 Task: Remove "the due date" from the card.
Action: Mouse moved to (1242, 97)
Screenshot: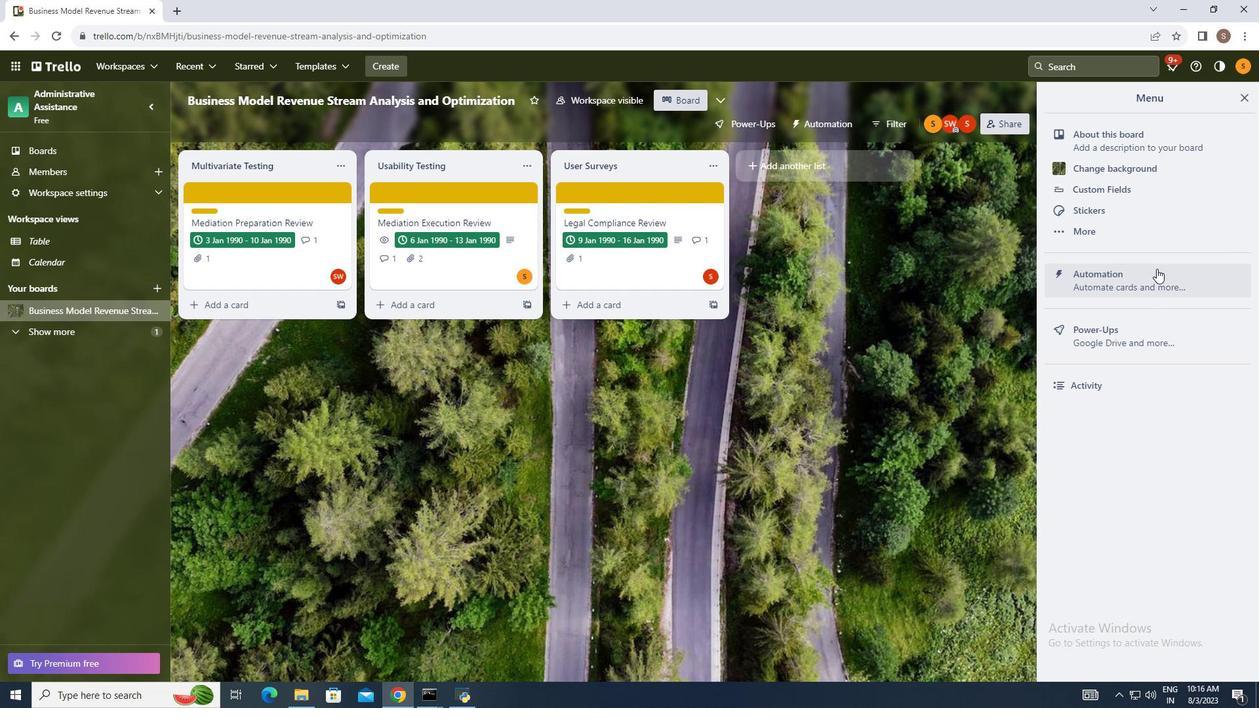 
Action: Mouse pressed left at (1242, 97)
Screenshot: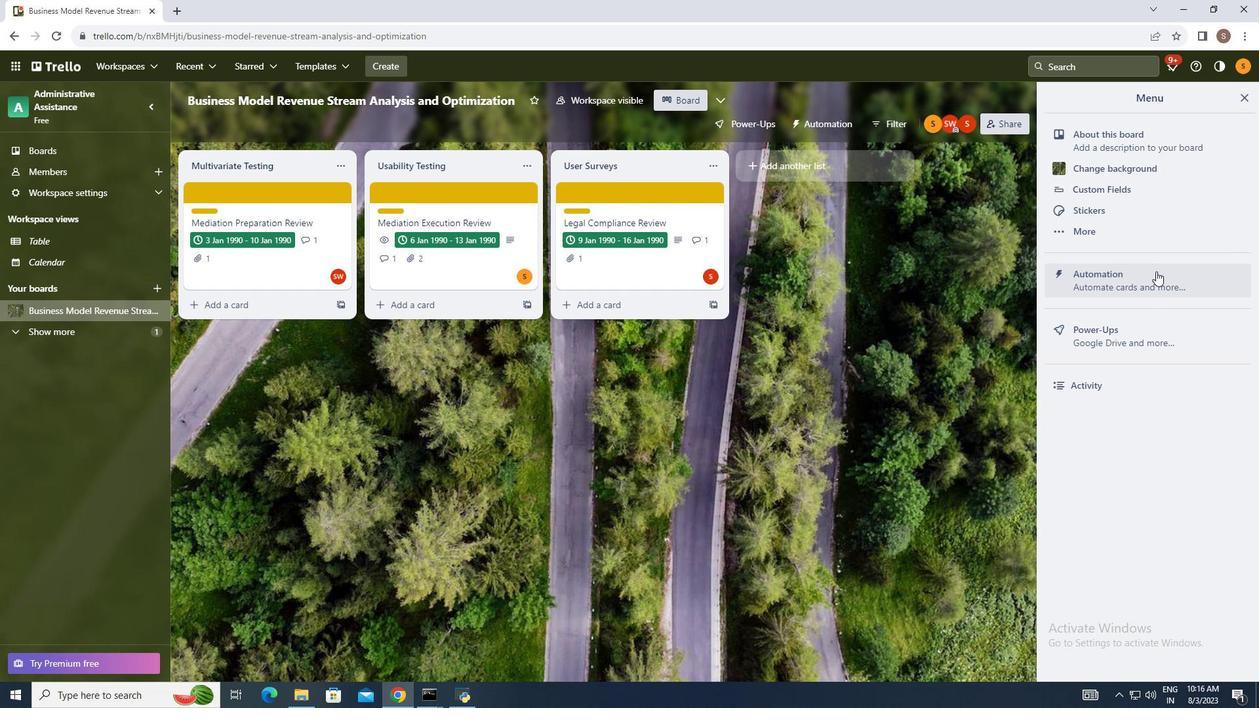 
Action: Mouse moved to (1156, 271)
Screenshot: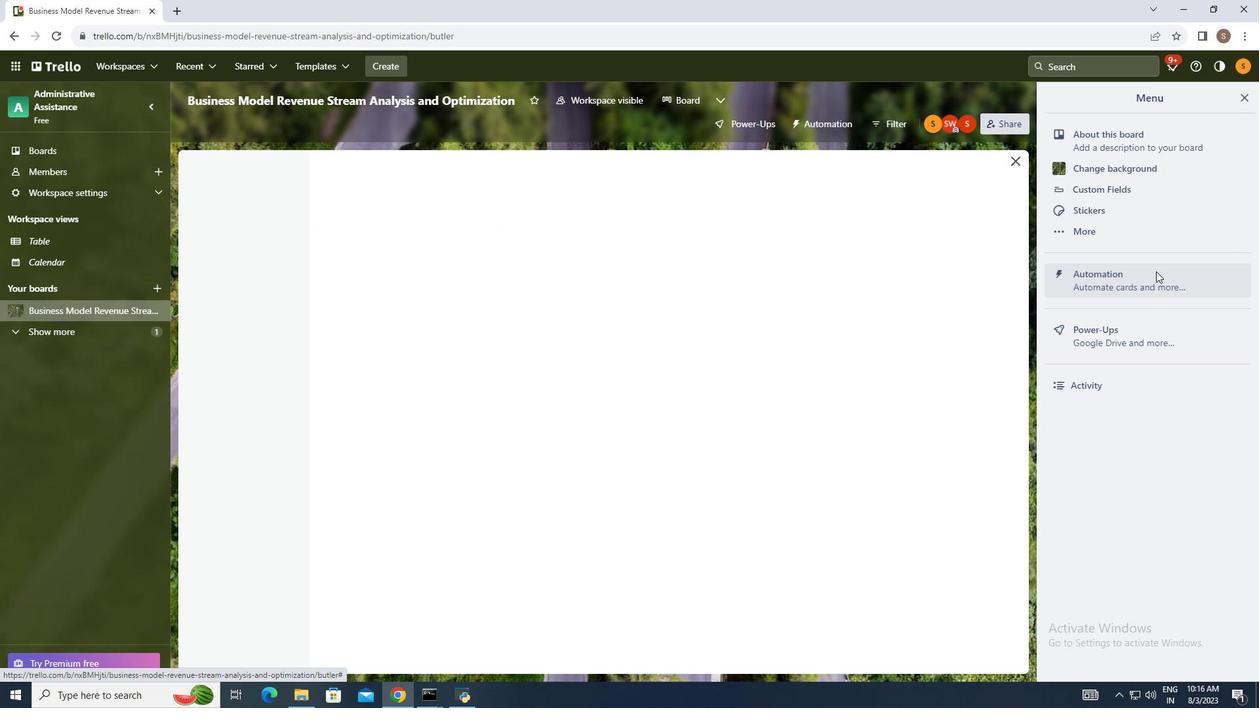 
Action: Mouse pressed left at (1156, 271)
Screenshot: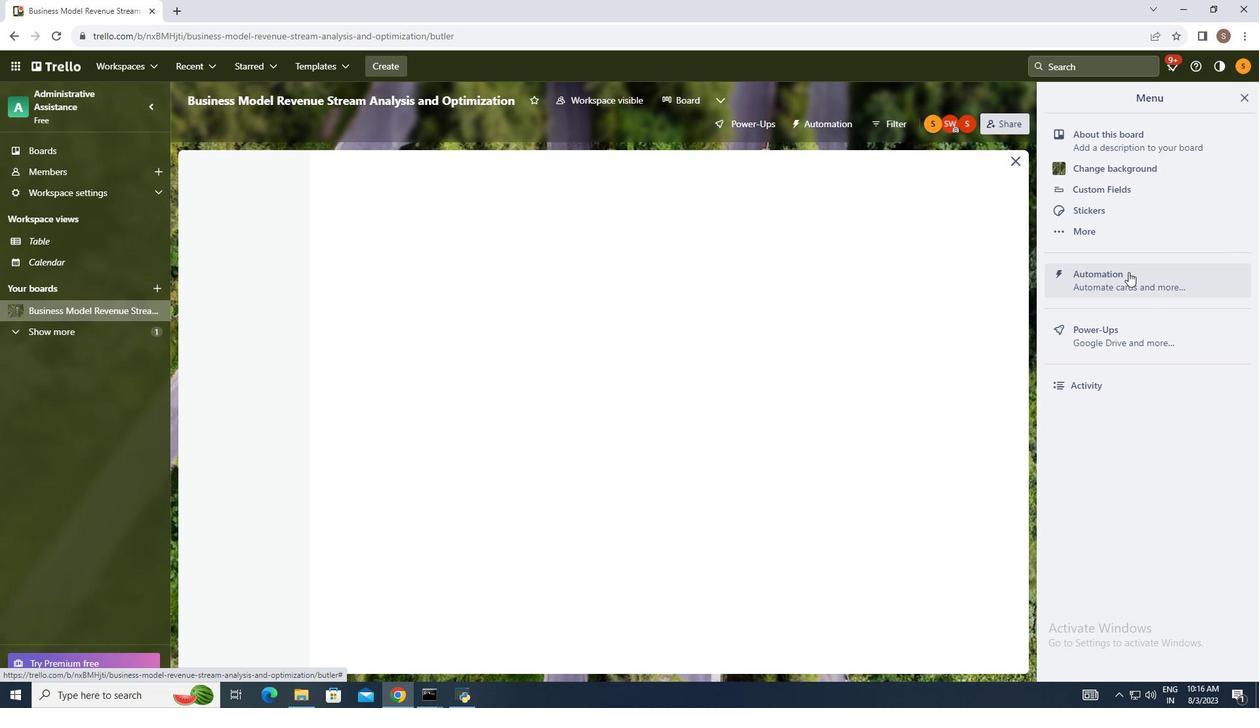 
Action: Mouse moved to (242, 337)
Screenshot: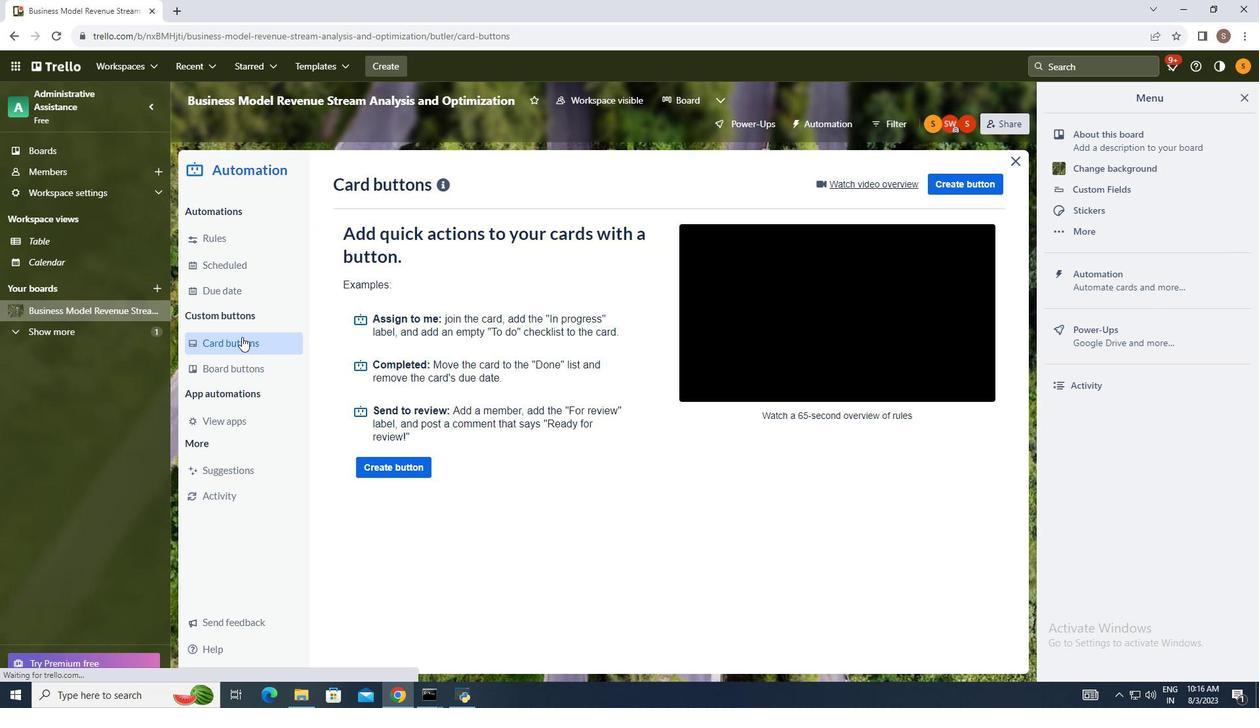 
Action: Mouse pressed left at (242, 337)
Screenshot: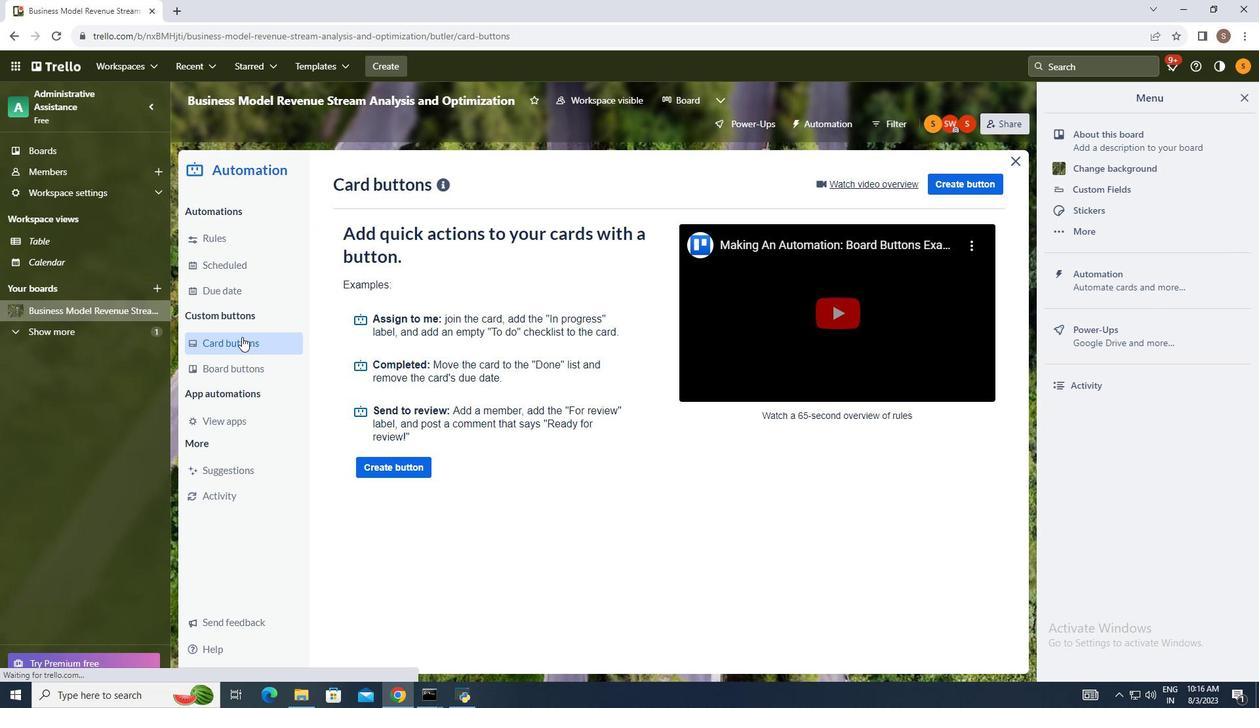 
Action: Mouse moved to (962, 185)
Screenshot: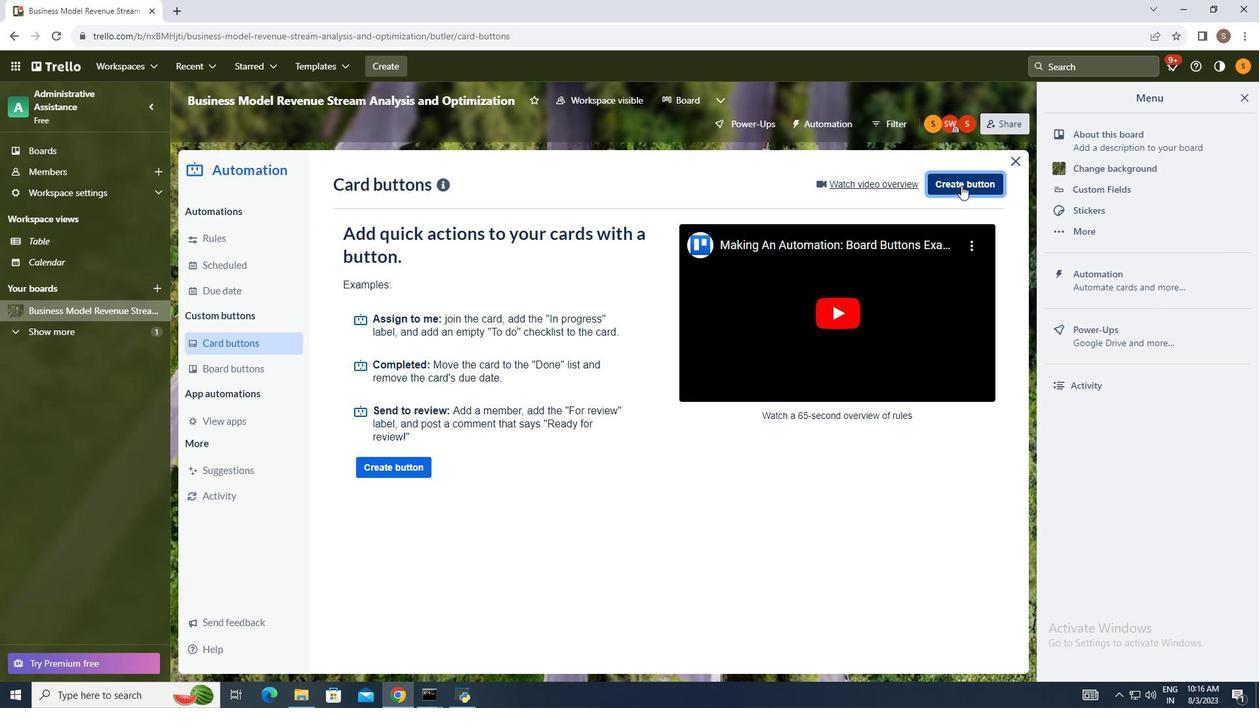 
Action: Mouse pressed left at (962, 185)
Screenshot: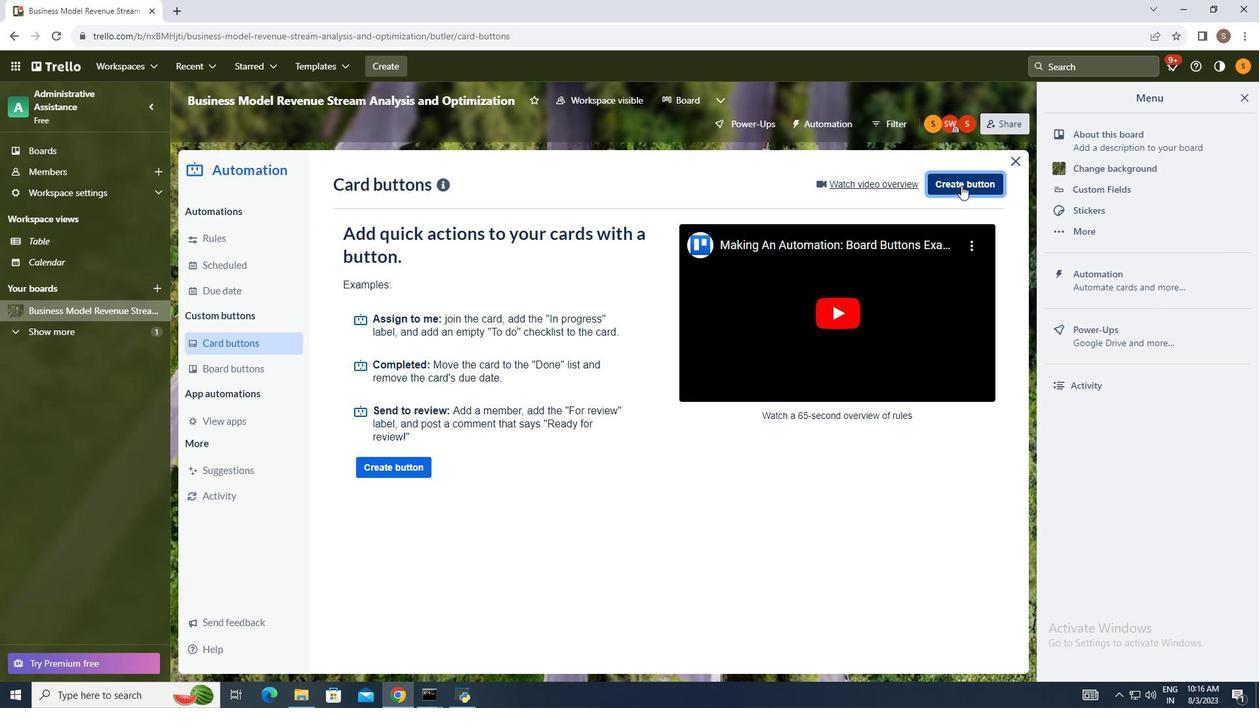 
Action: Mouse moved to (669, 370)
Screenshot: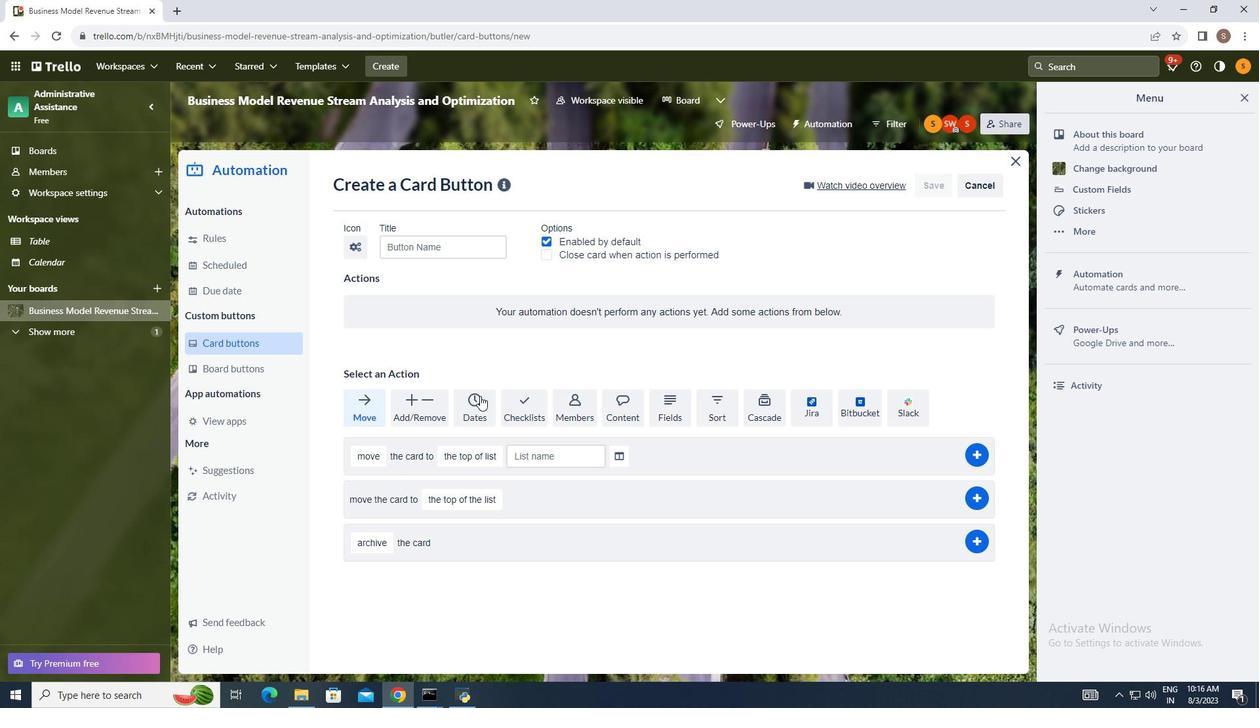 
Action: Mouse pressed left at (669, 370)
Screenshot: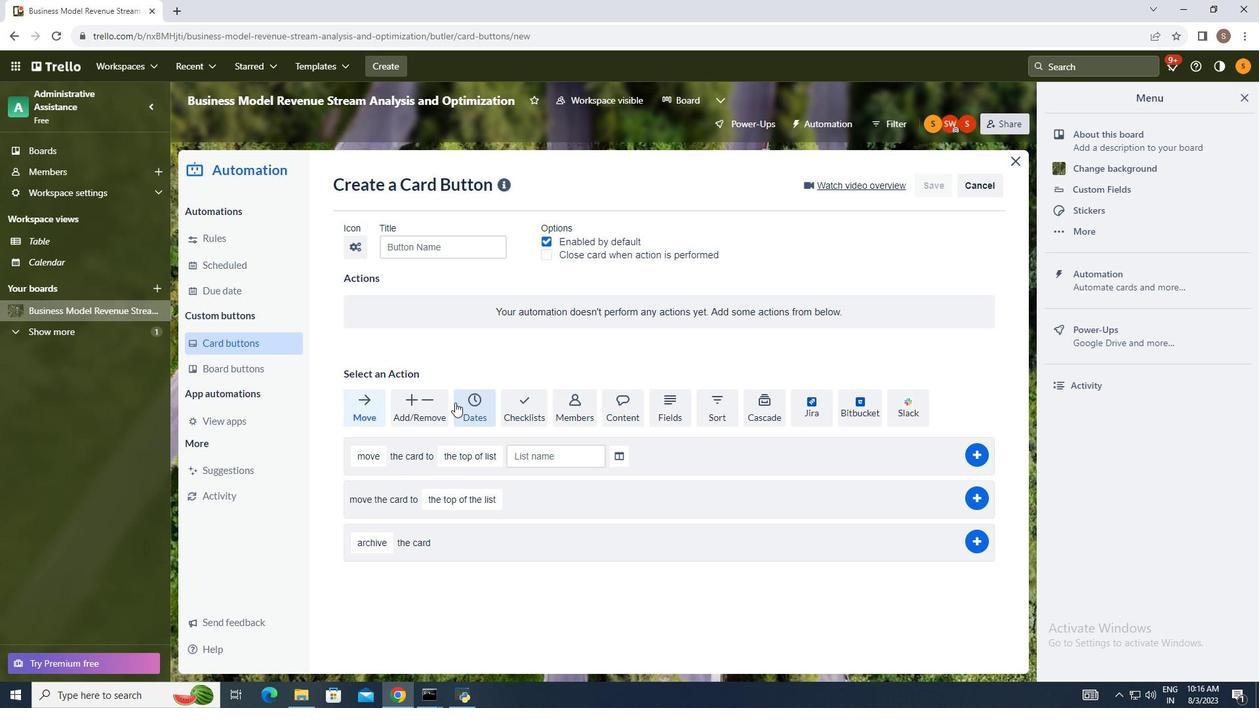 
Action: Mouse moved to (426, 406)
Screenshot: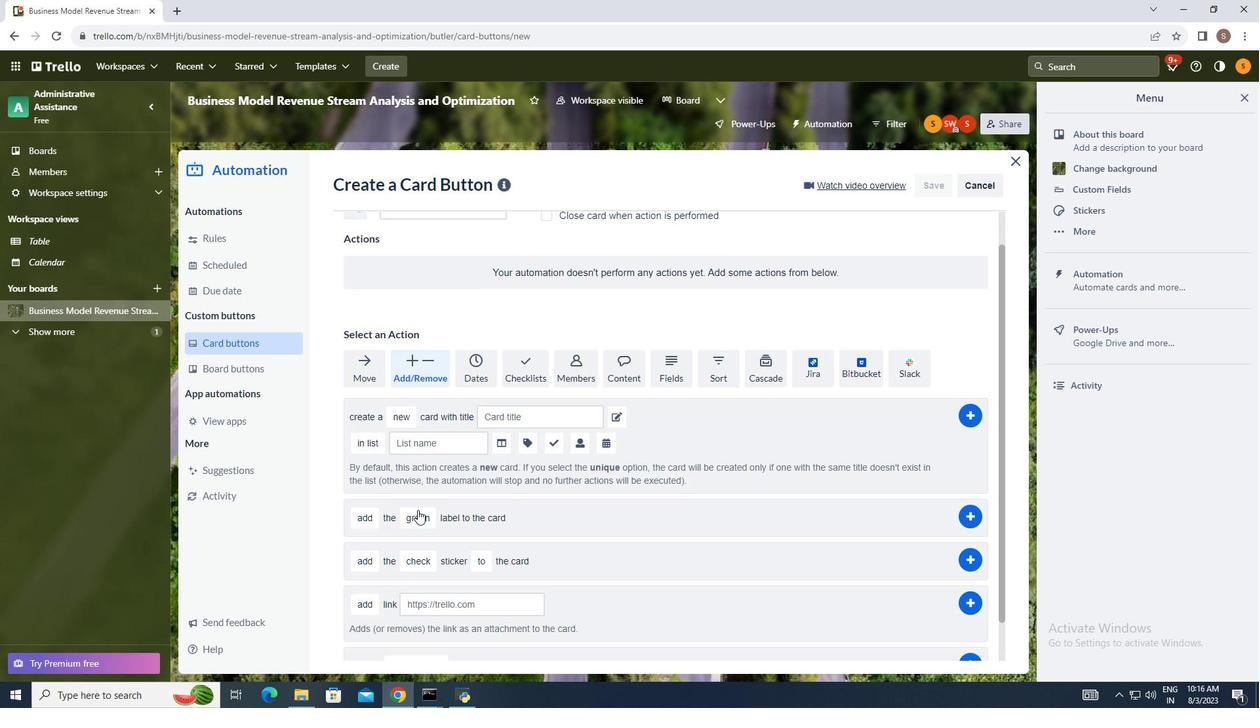 
Action: Mouse pressed left at (426, 406)
Screenshot: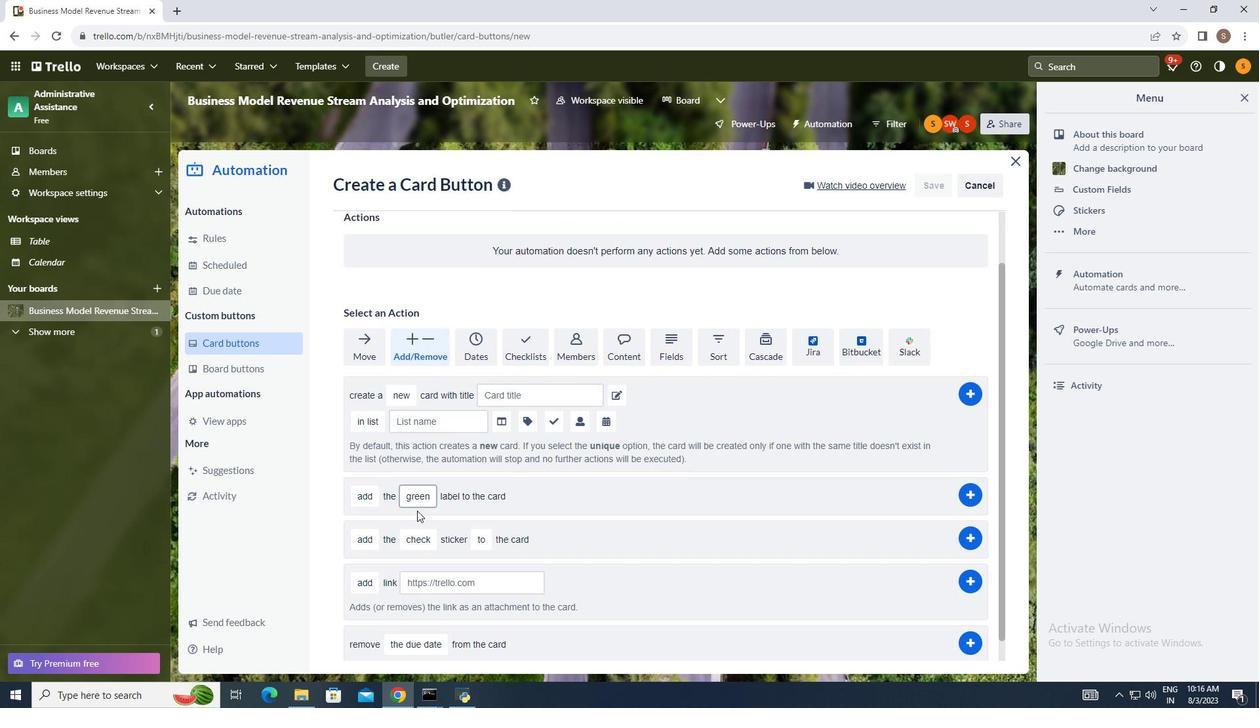 
Action: Mouse moved to (419, 486)
Screenshot: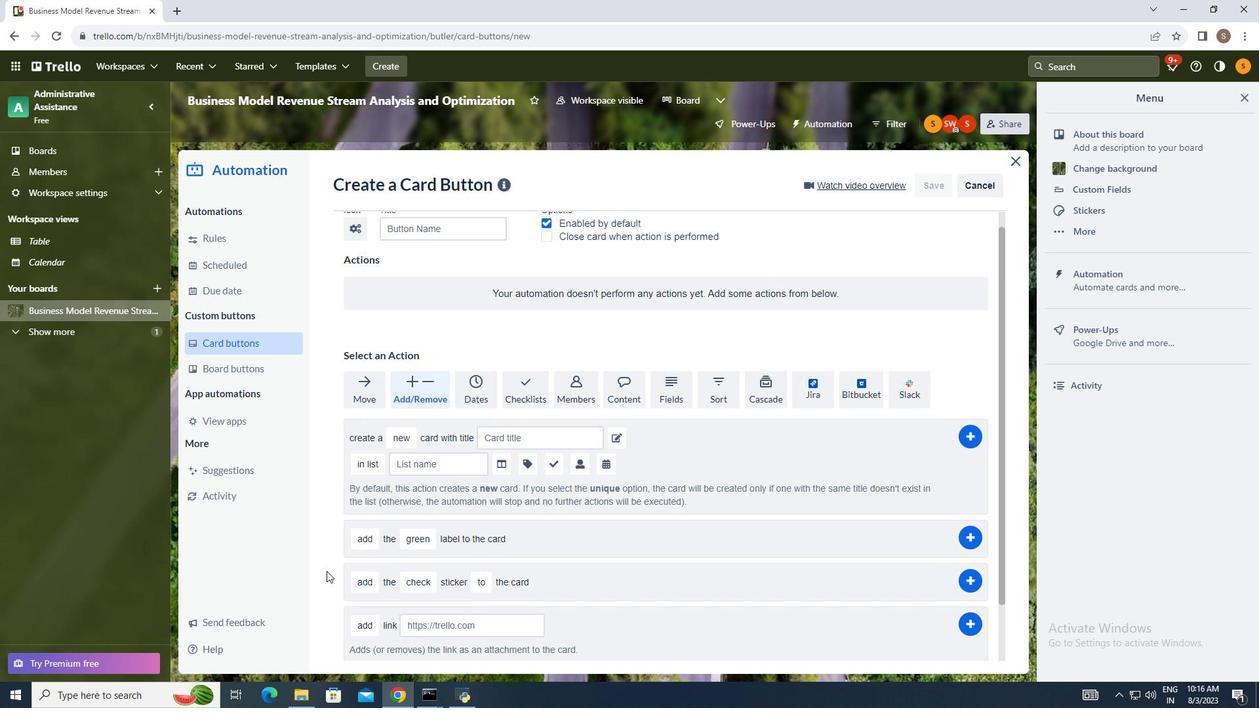 
Action: Mouse scrolled (419, 486) with delta (0, 0)
Screenshot: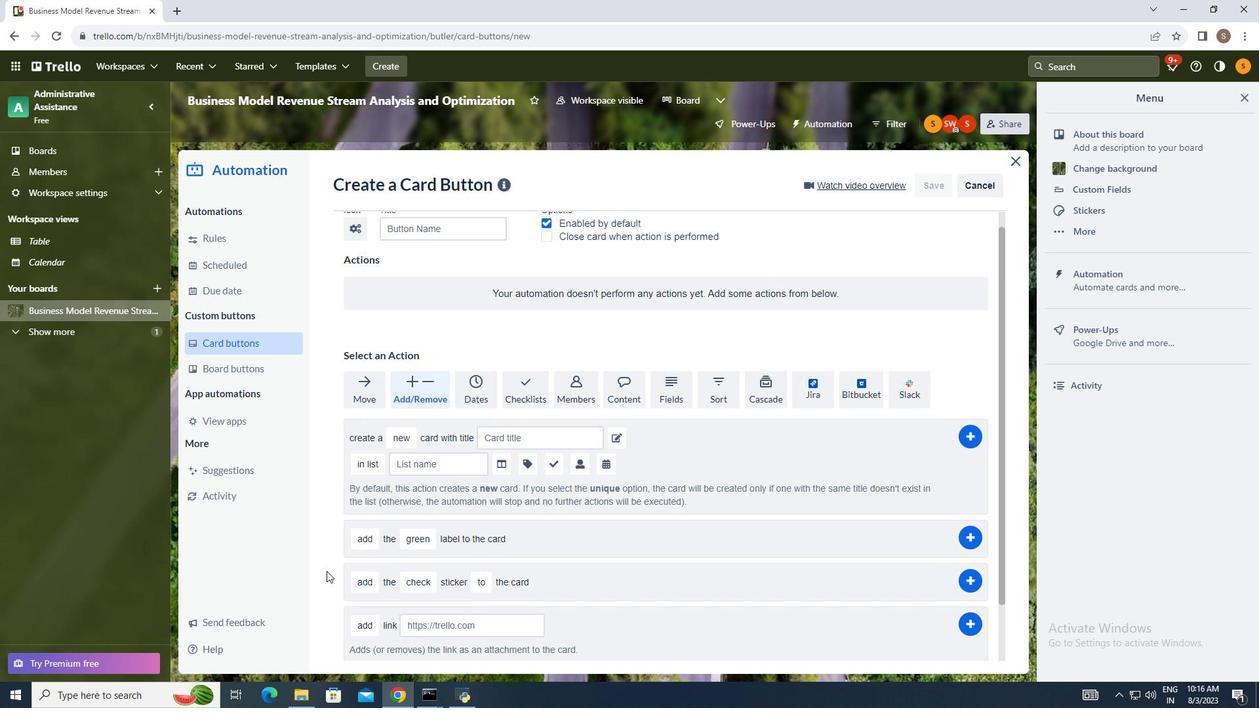 
Action: Mouse moved to (418, 500)
Screenshot: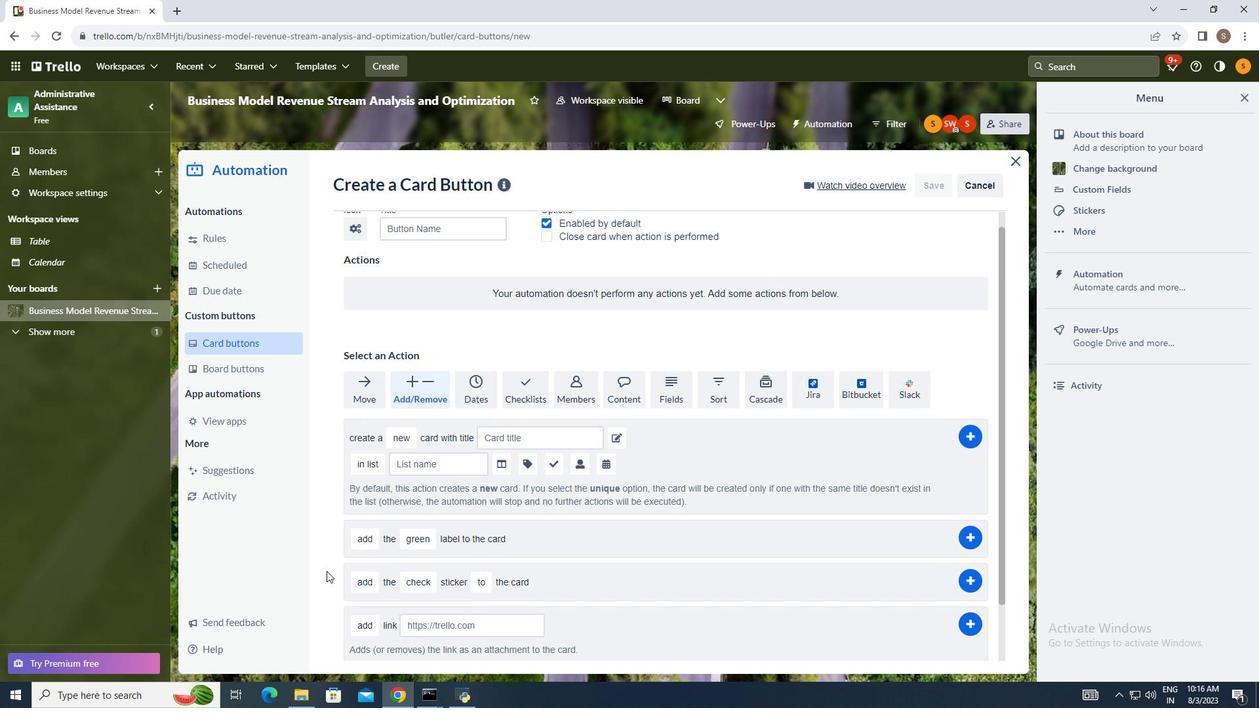 
Action: Mouse scrolled (418, 500) with delta (0, 0)
Screenshot: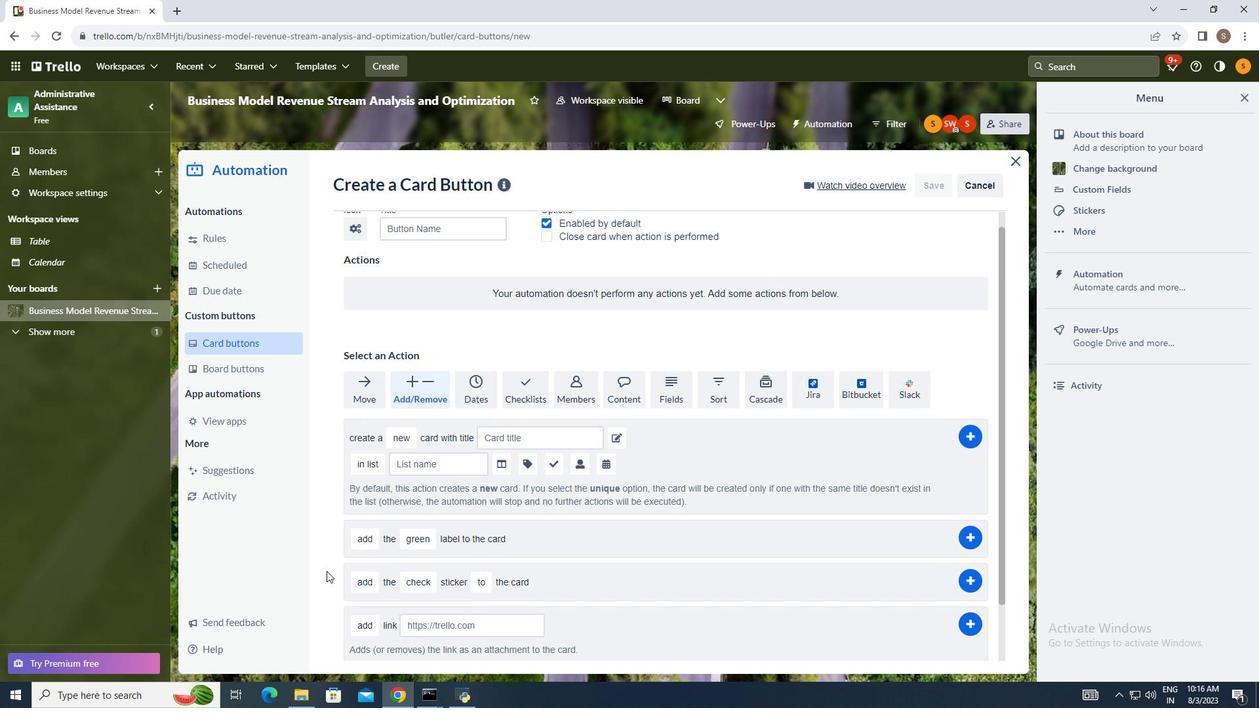 
Action: Mouse moved to (418, 509)
Screenshot: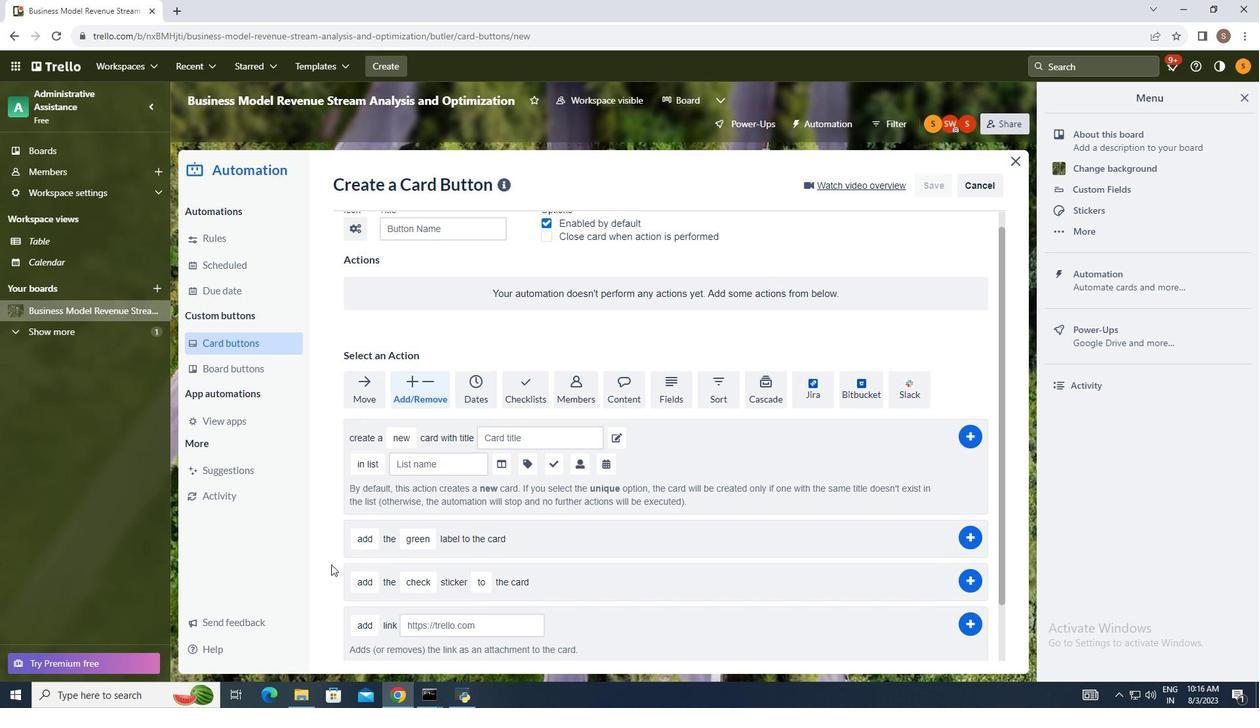 
Action: Mouse scrolled (418, 509) with delta (0, 0)
Screenshot: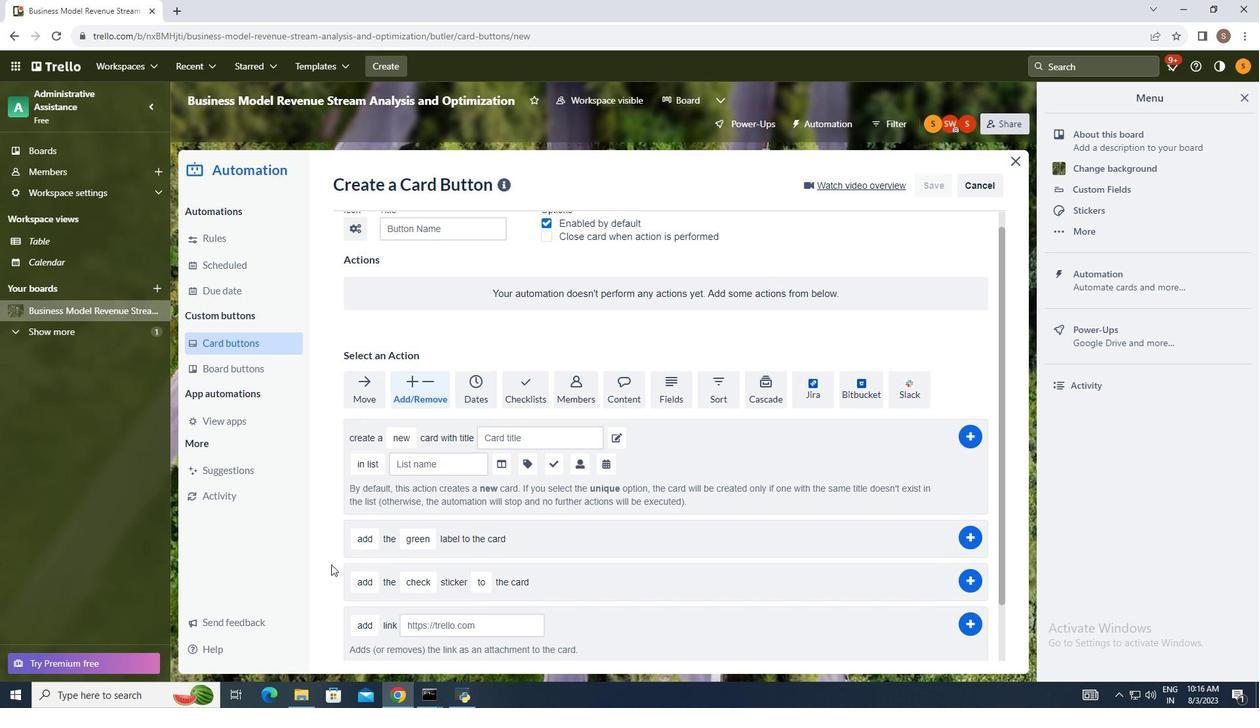 
Action: Mouse moved to (418, 510)
Screenshot: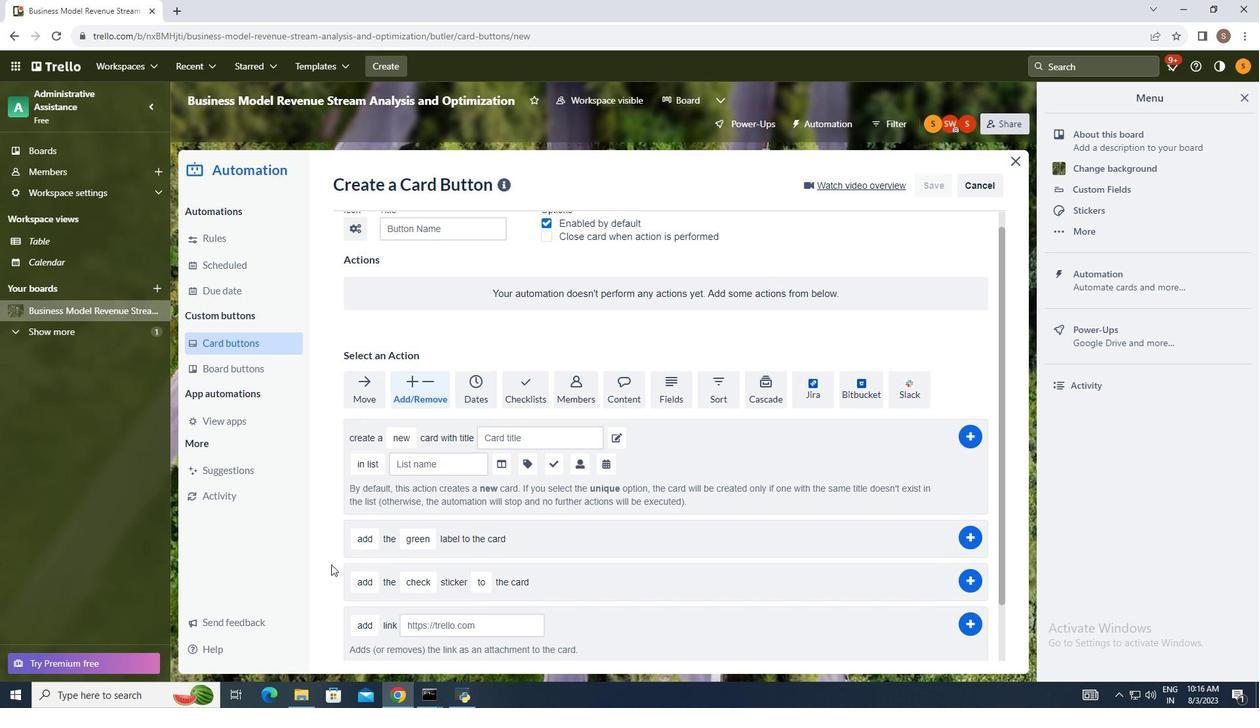 
Action: Mouse scrolled (418, 509) with delta (0, 0)
Screenshot: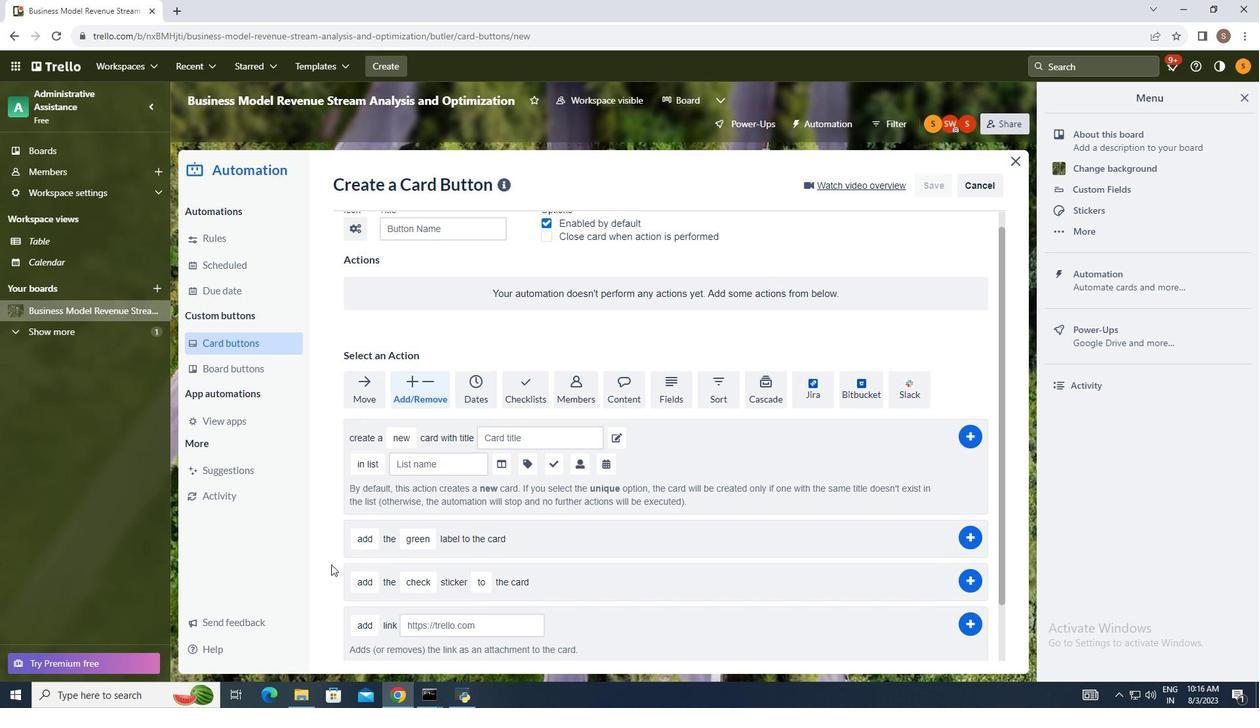 
Action: Mouse moved to (417, 511)
Screenshot: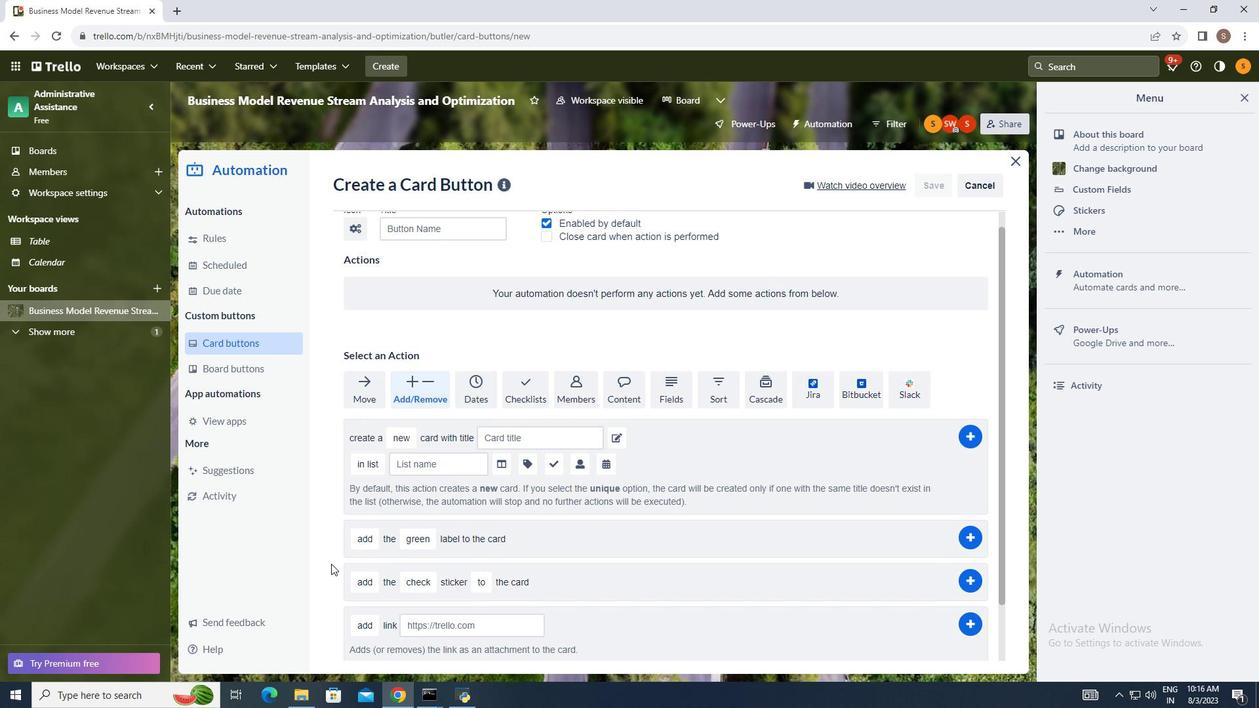 
Action: Mouse scrolled (417, 511) with delta (0, 0)
Screenshot: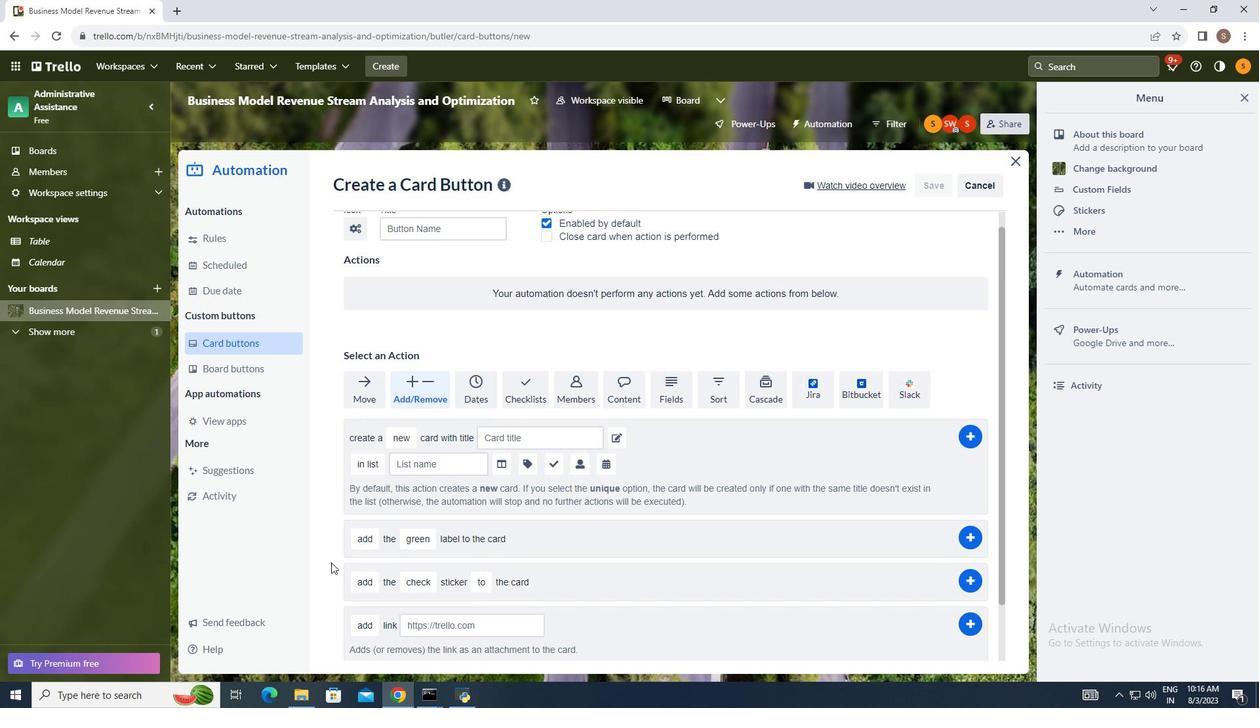 
Action: Mouse moved to (331, 565)
Screenshot: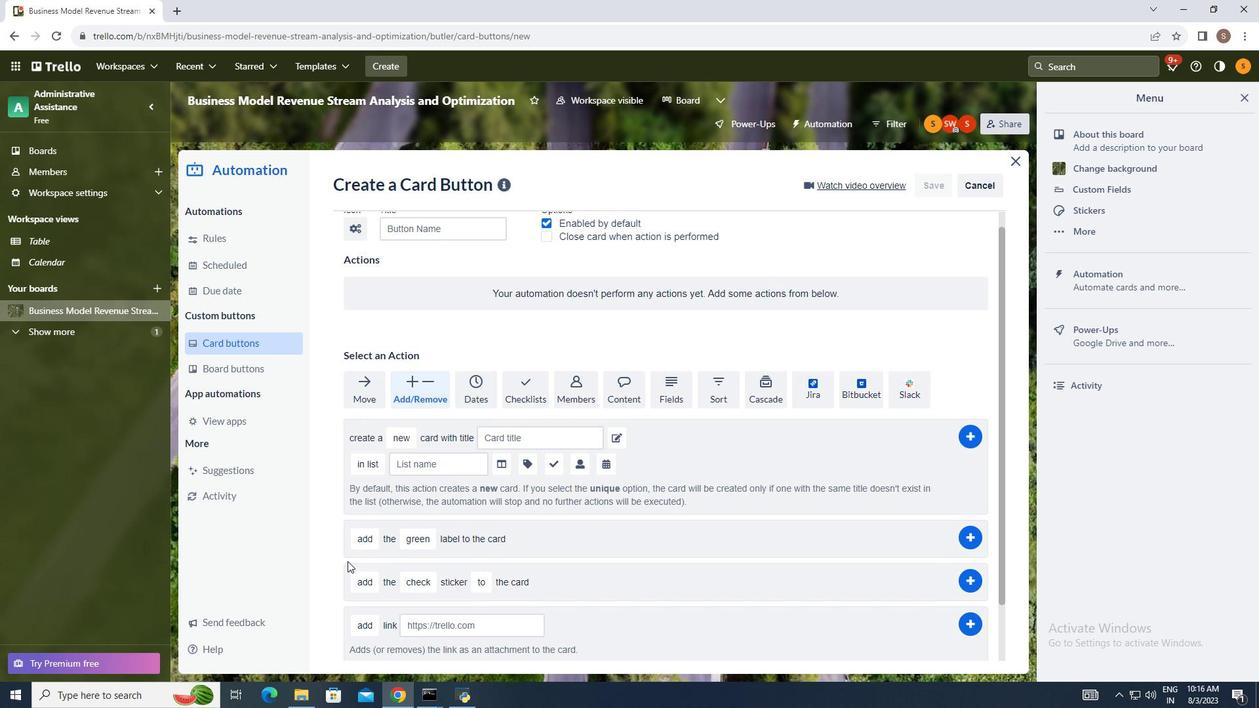 
Action: Mouse scrolled (330, 565) with delta (0, 0)
Screenshot: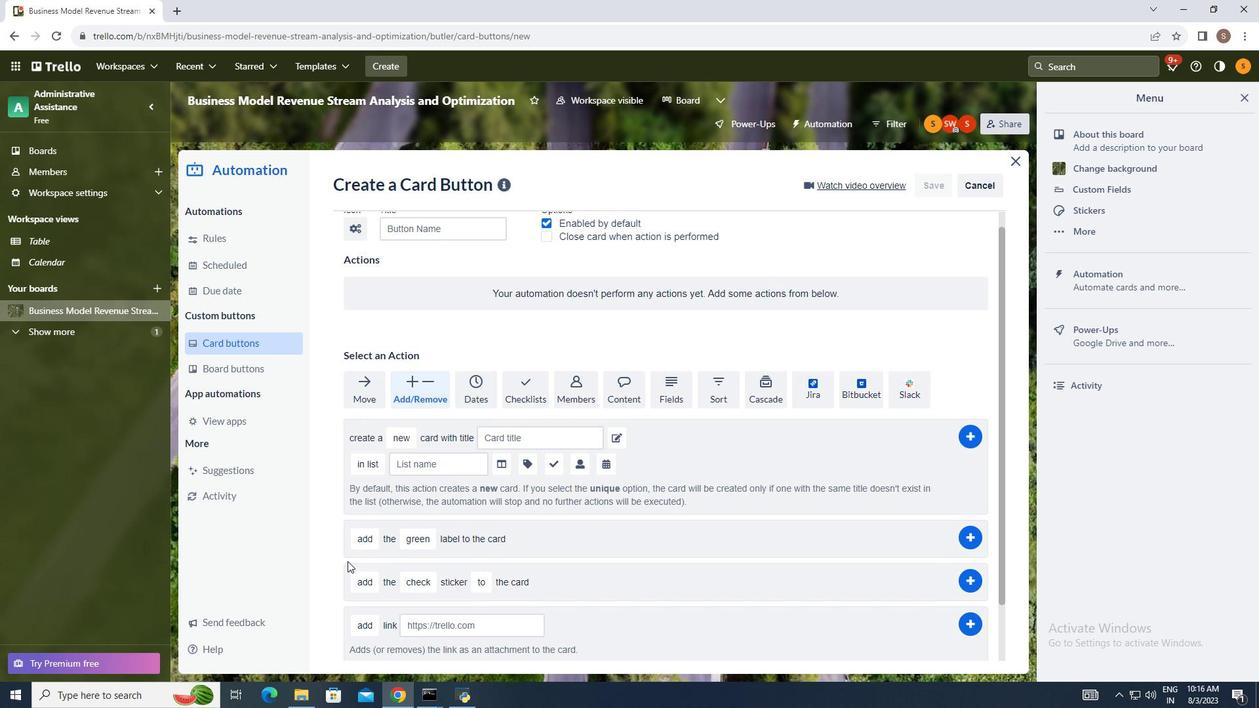 
Action: Mouse scrolled (331, 564) with delta (0, 0)
Screenshot: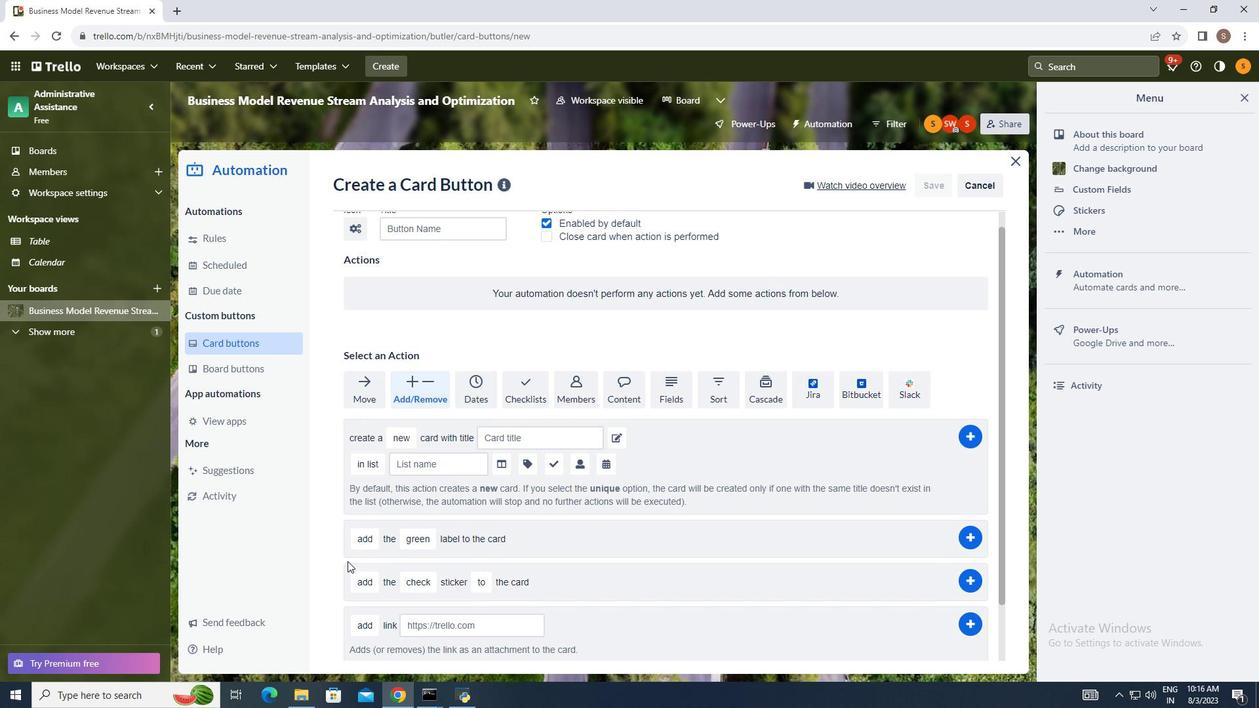 
Action: Mouse moved to (331, 564)
Screenshot: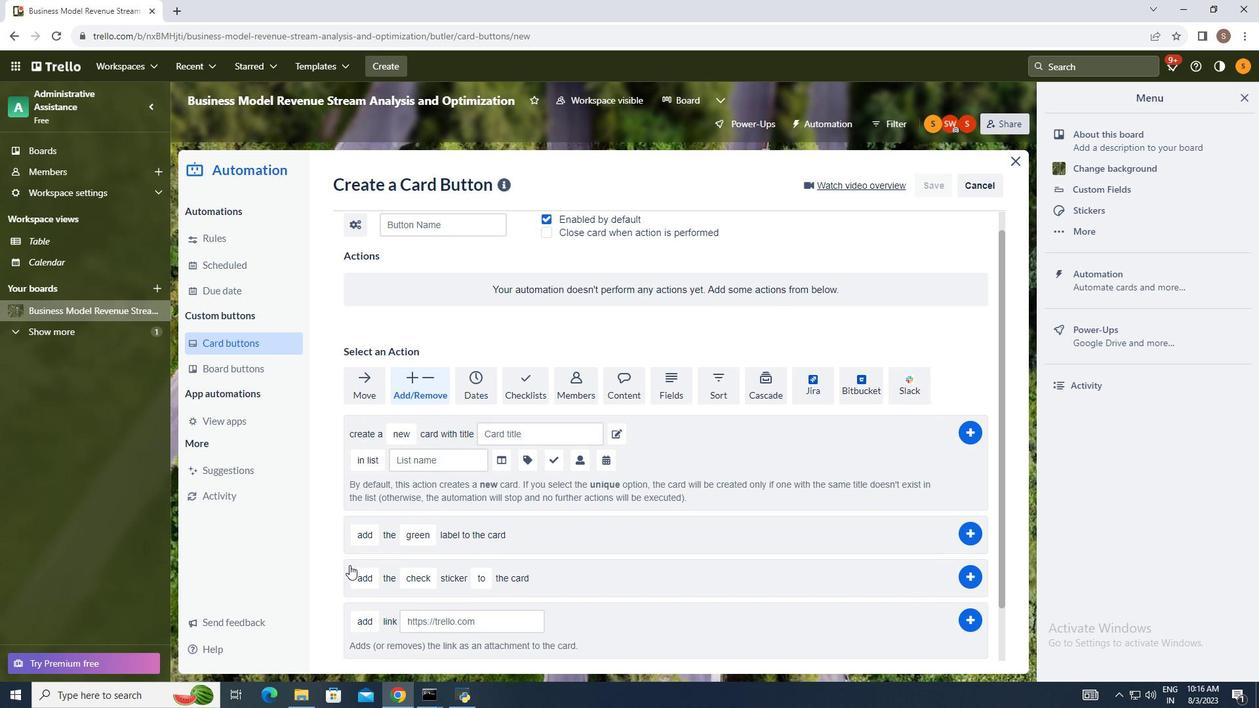 
Action: Mouse scrolled (331, 563) with delta (0, 0)
Screenshot: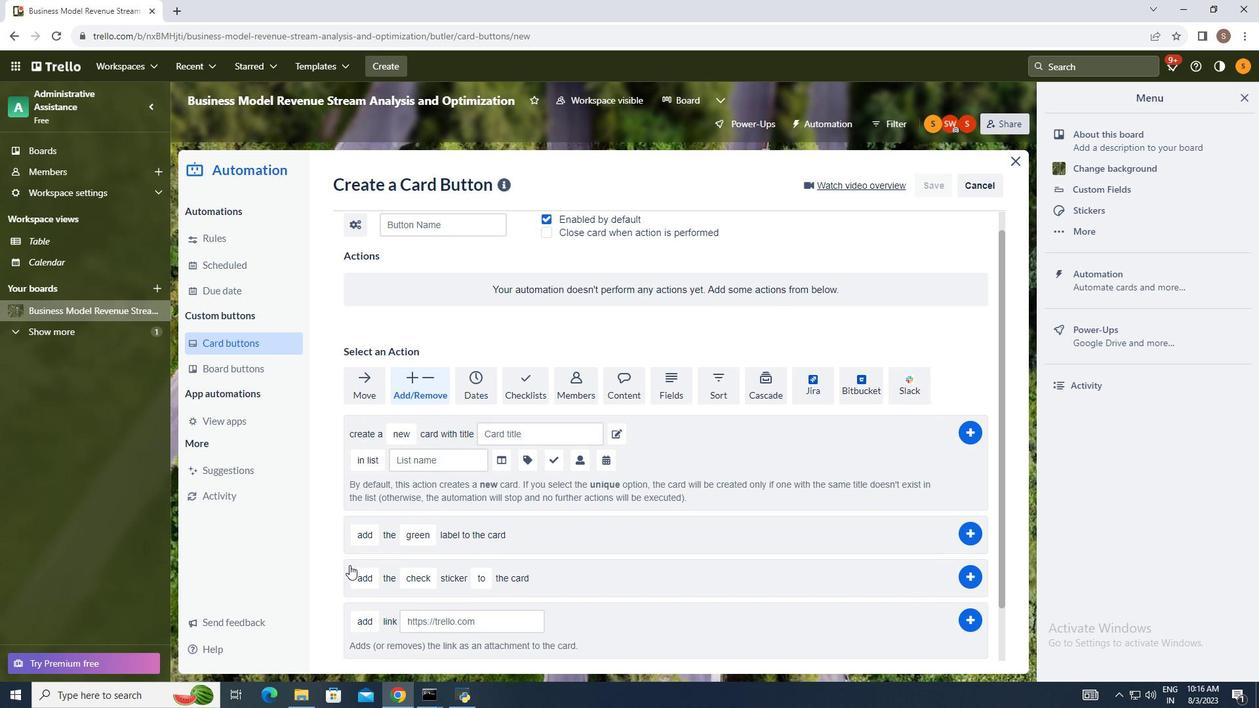 
Action: Mouse moved to (332, 561)
Screenshot: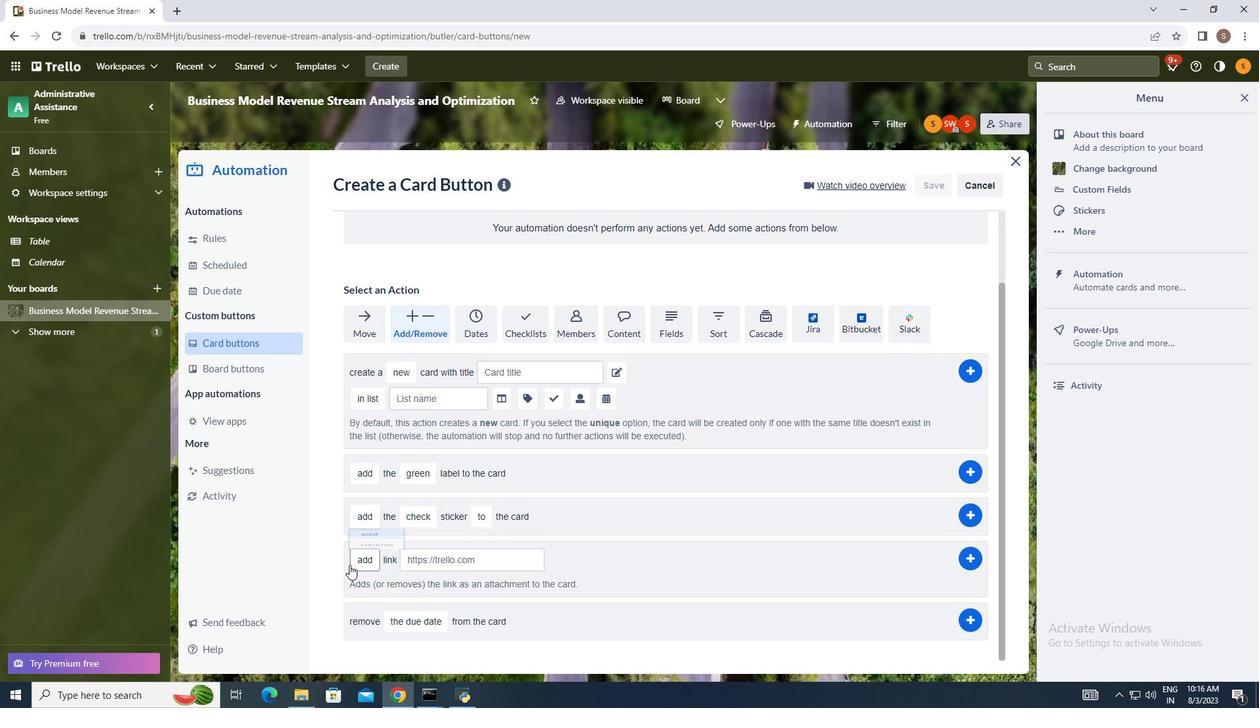 
Action: Mouse scrolled (332, 561) with delta (0, 0)
Screenshot: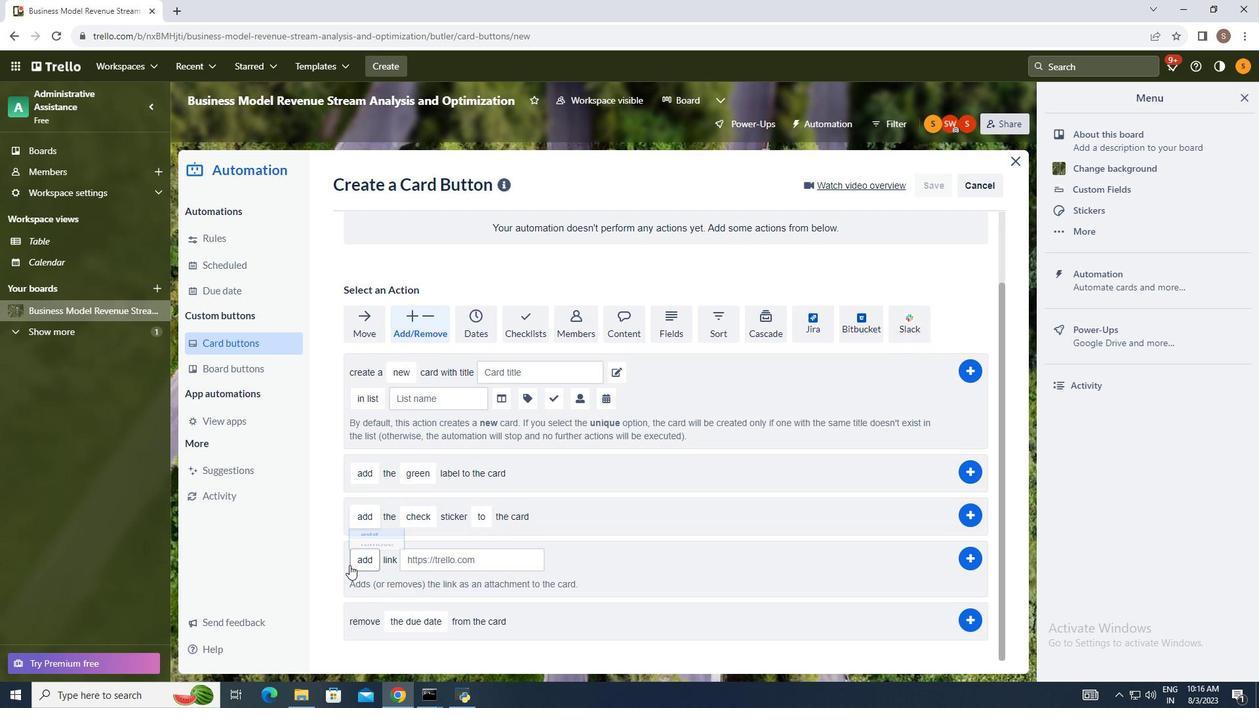 
Action: Mouse moved to (332, 561)
Screenshot: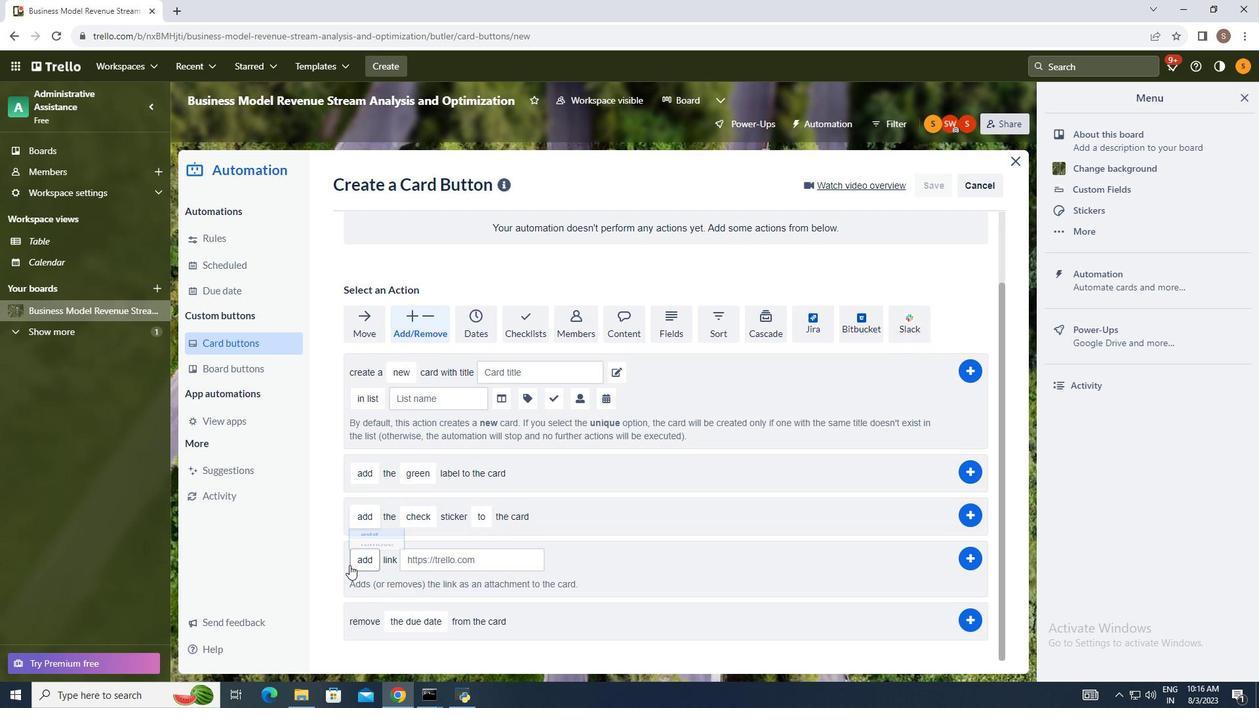 
Action: Mouse scrolled (332, 562) with delta (0, 0)
Screenshot: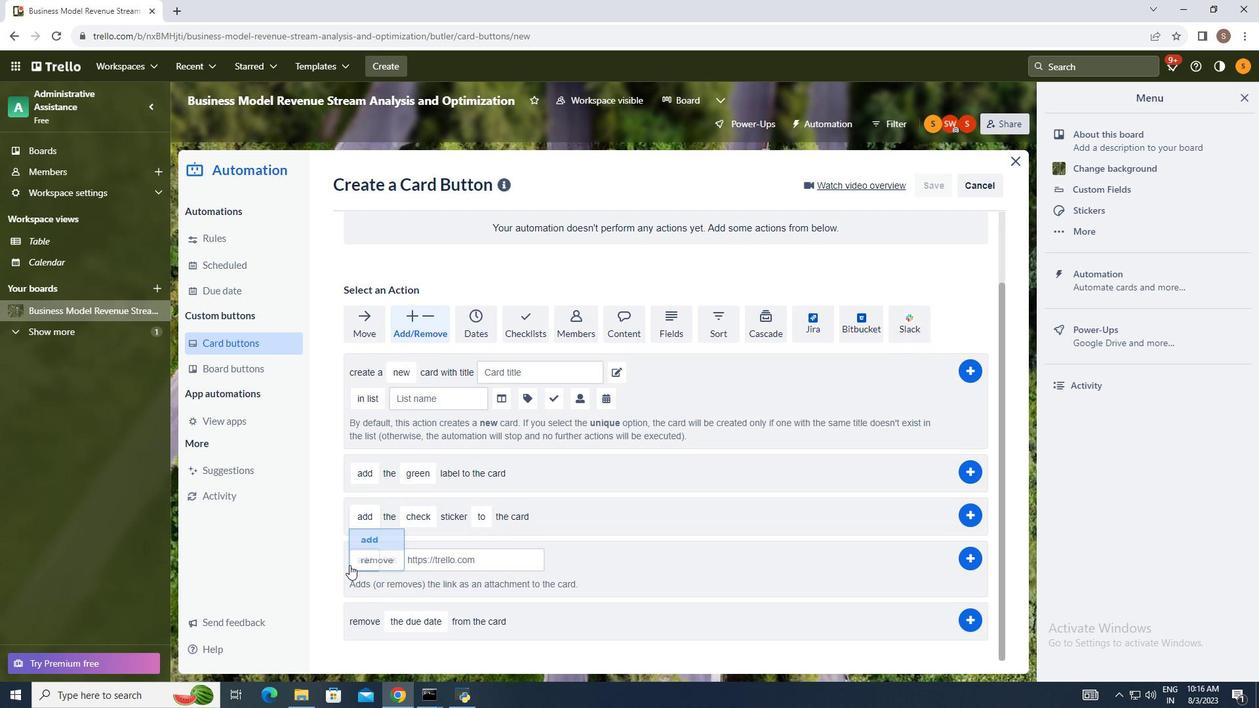 
Action: Mouse scrolled (332, 561) with delta (0, 0)
Screenshot: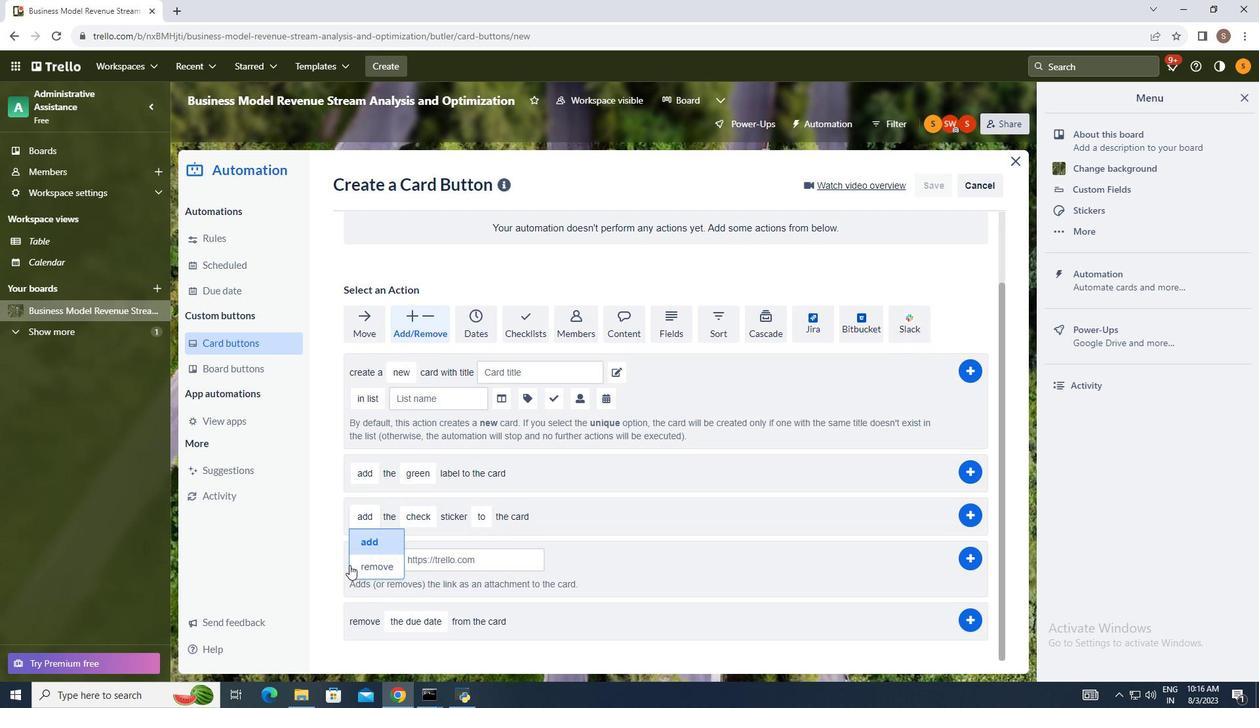 
Action: Mouse moved to (335, 561)
Screenshot: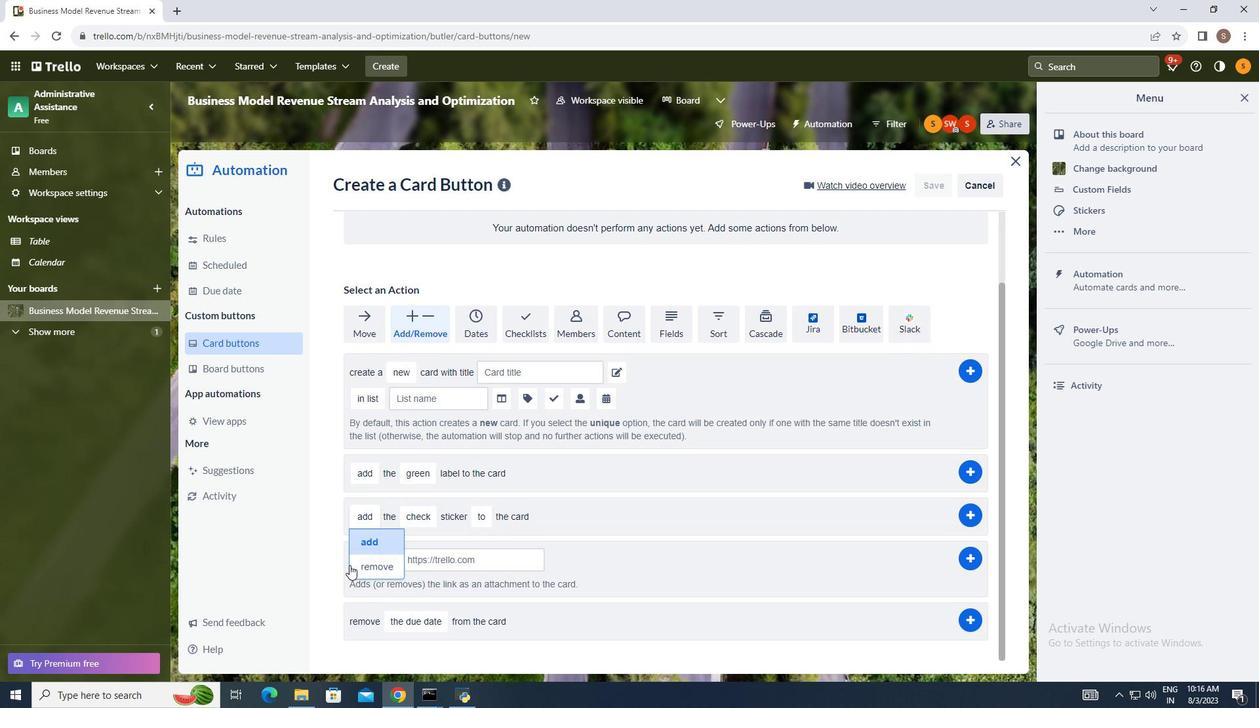 
Action: Mouse scrolled (335, 561) with delta (0, 0)
Screenshot: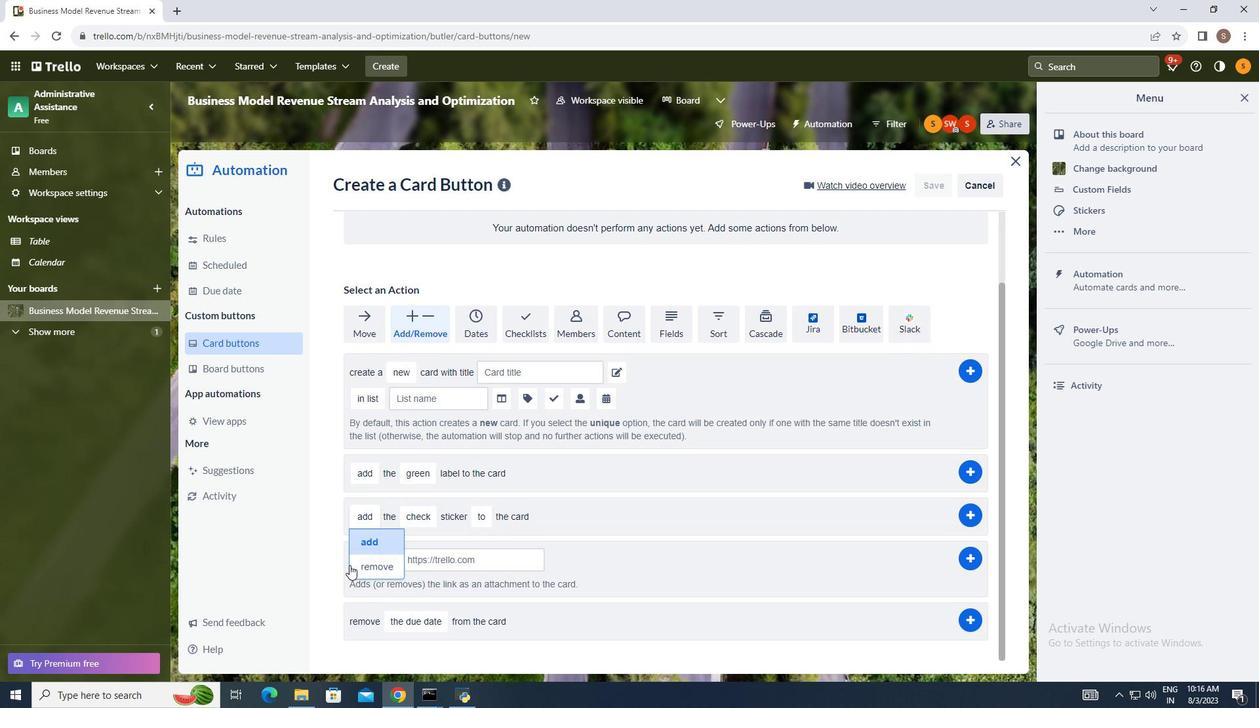 
Action: Mouse moved to (349, 563)
Screenshot: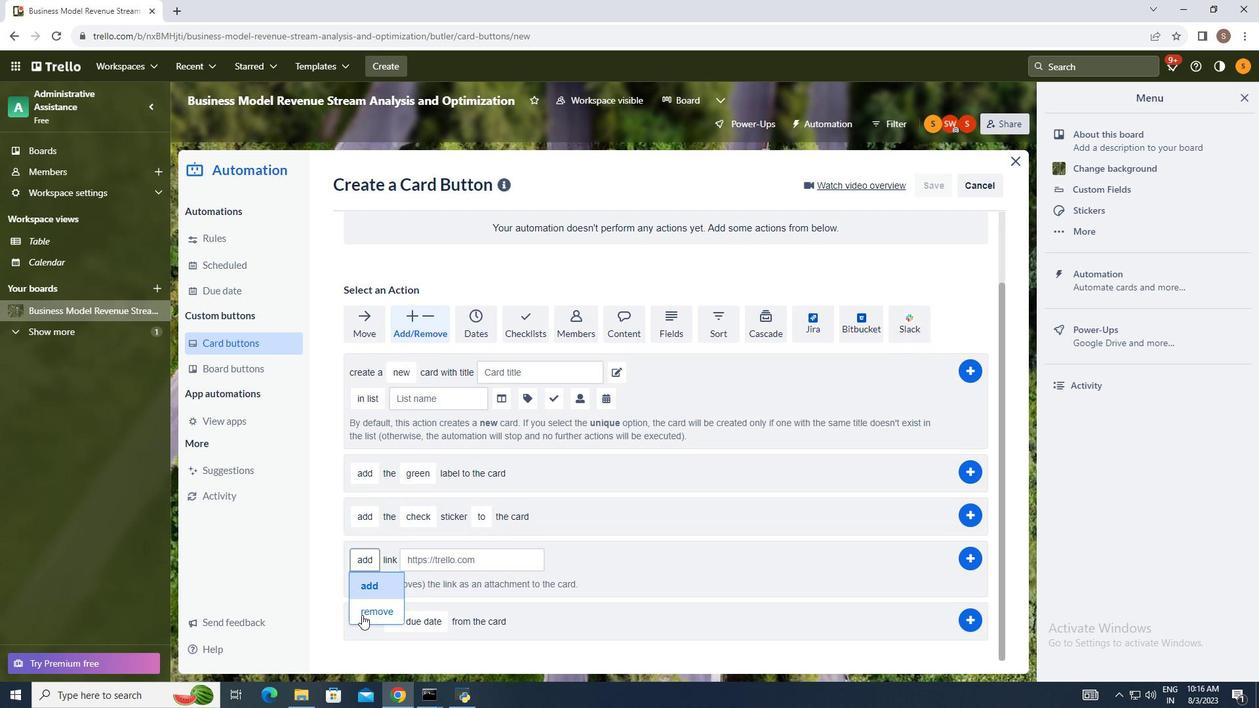 
Action: Mouse scrolled (349, 562) with delta (0, 0)
Screenshot: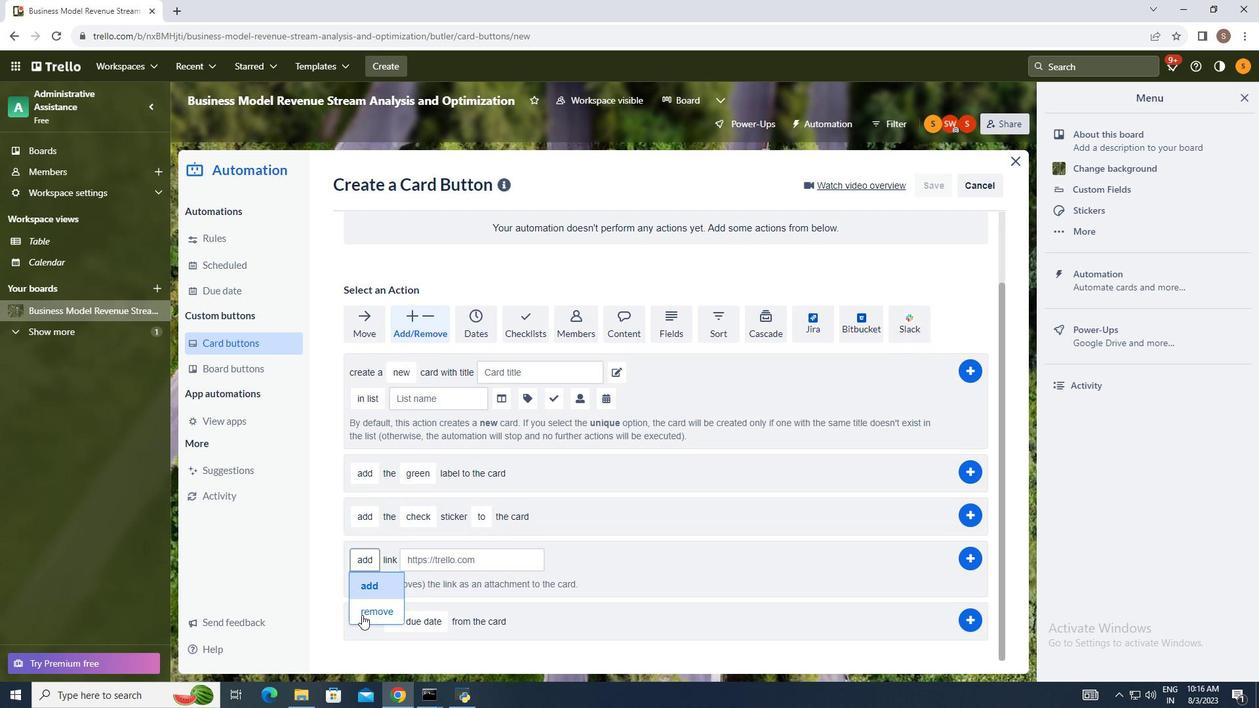 
Action: Mouse moved to (416, 621)
Screenshot: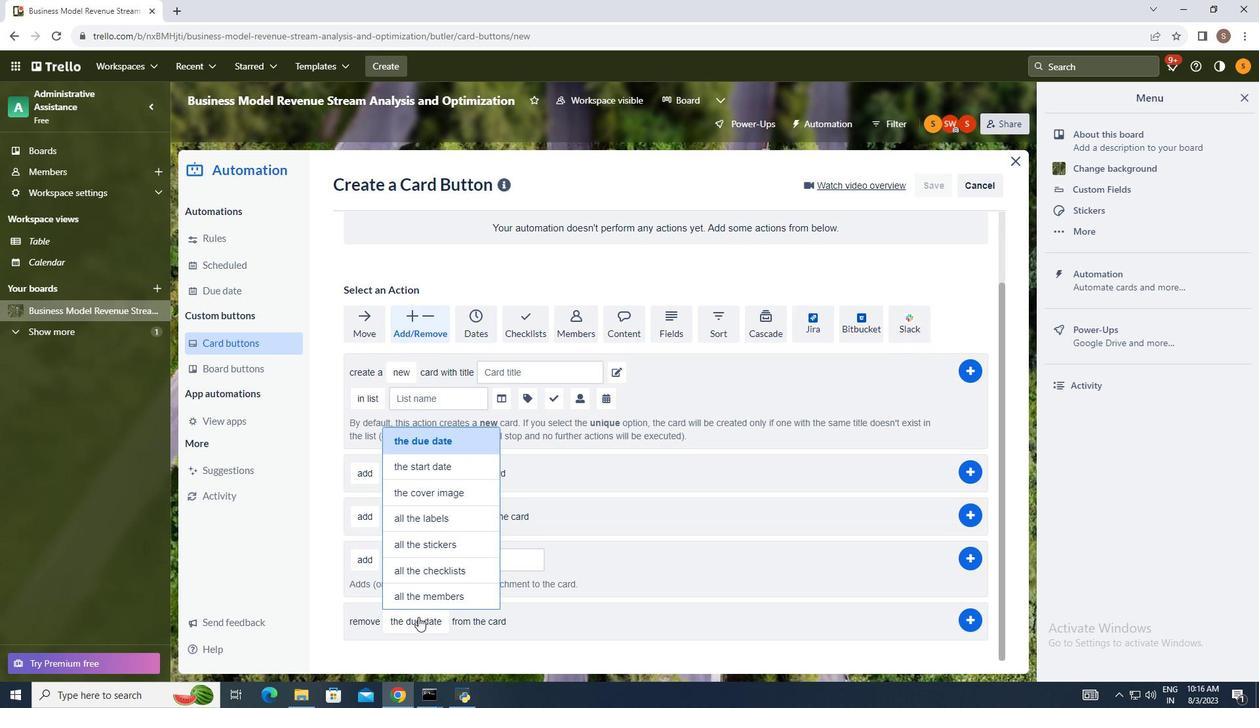 
Action: Mouse pressed left at (416, 621)
Screenshot: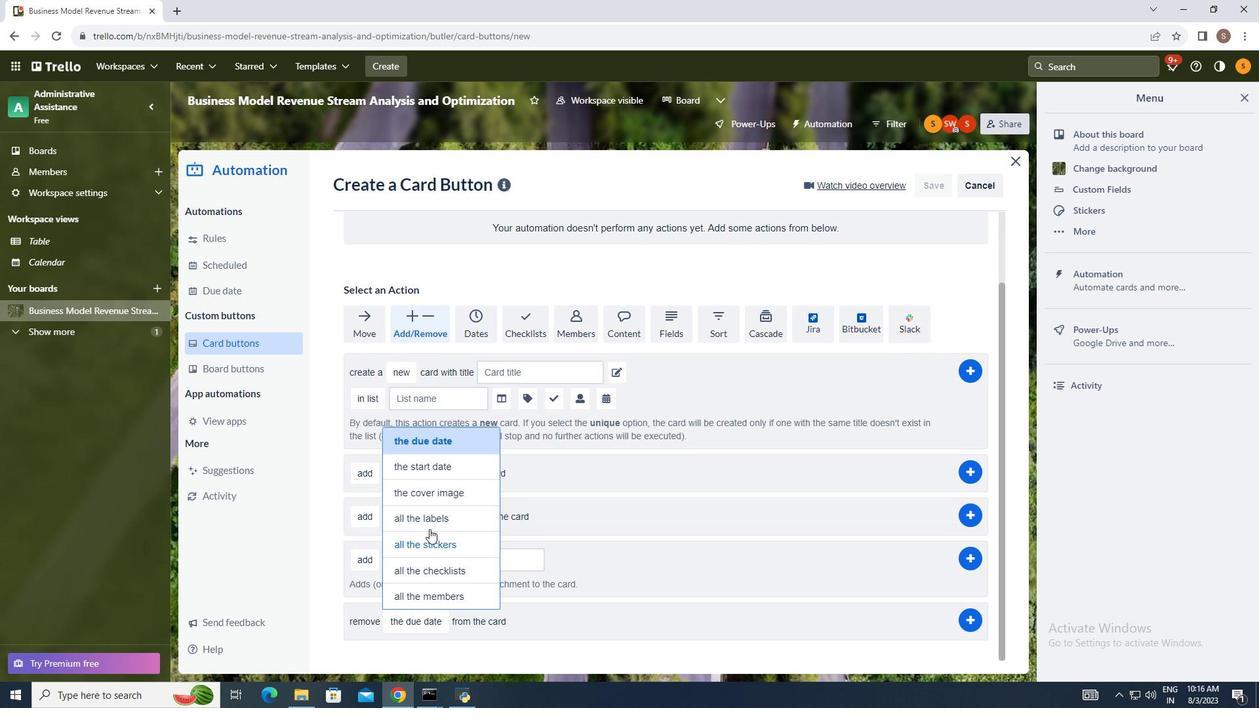 
Action: Mouse moved to (442, 440)
Screenshot: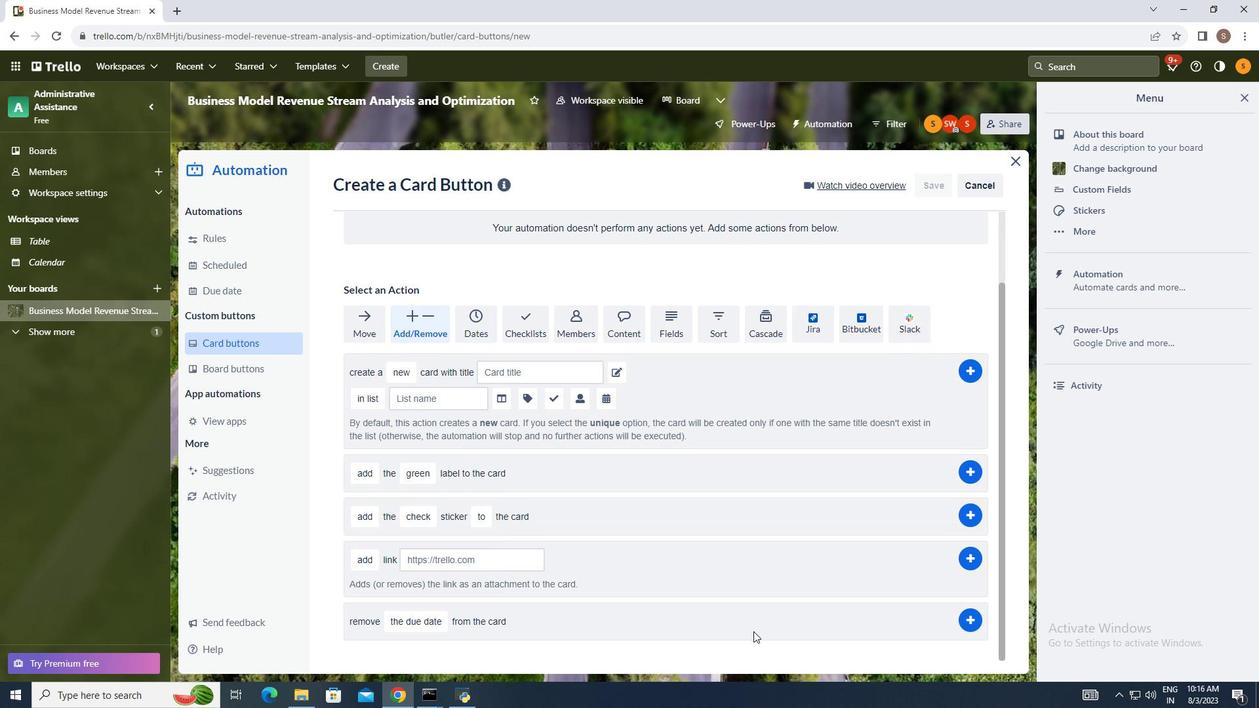 
Action: Mouse pressed left at (442, 440)
Screenshot: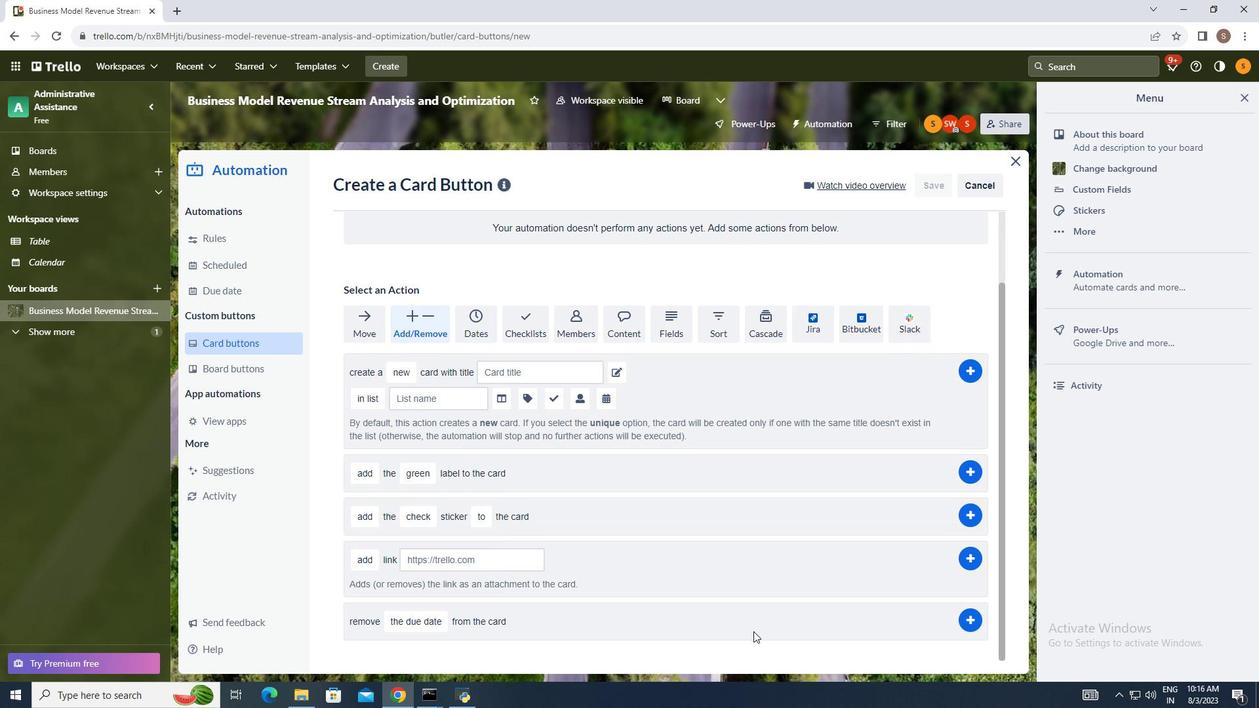 
Action: Mouse moved to (975, 623)
Screenshot: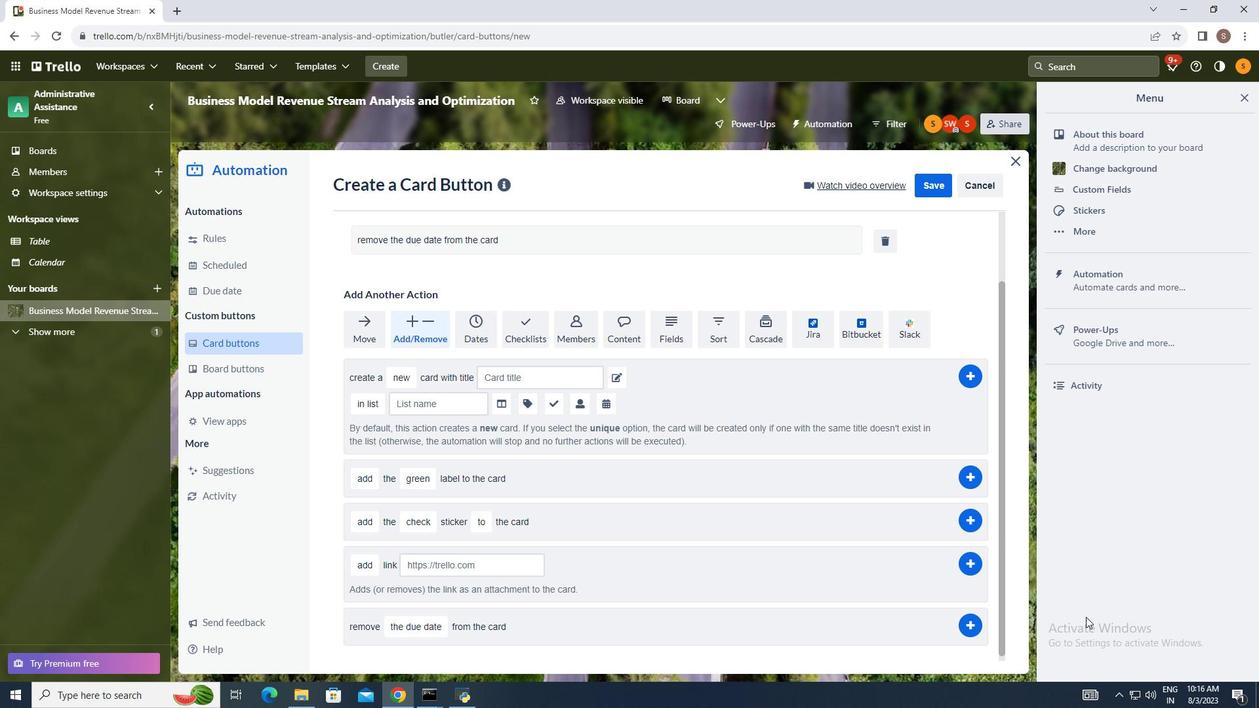 
Action: Mouse pressed left at (975, 623)
Screenshot: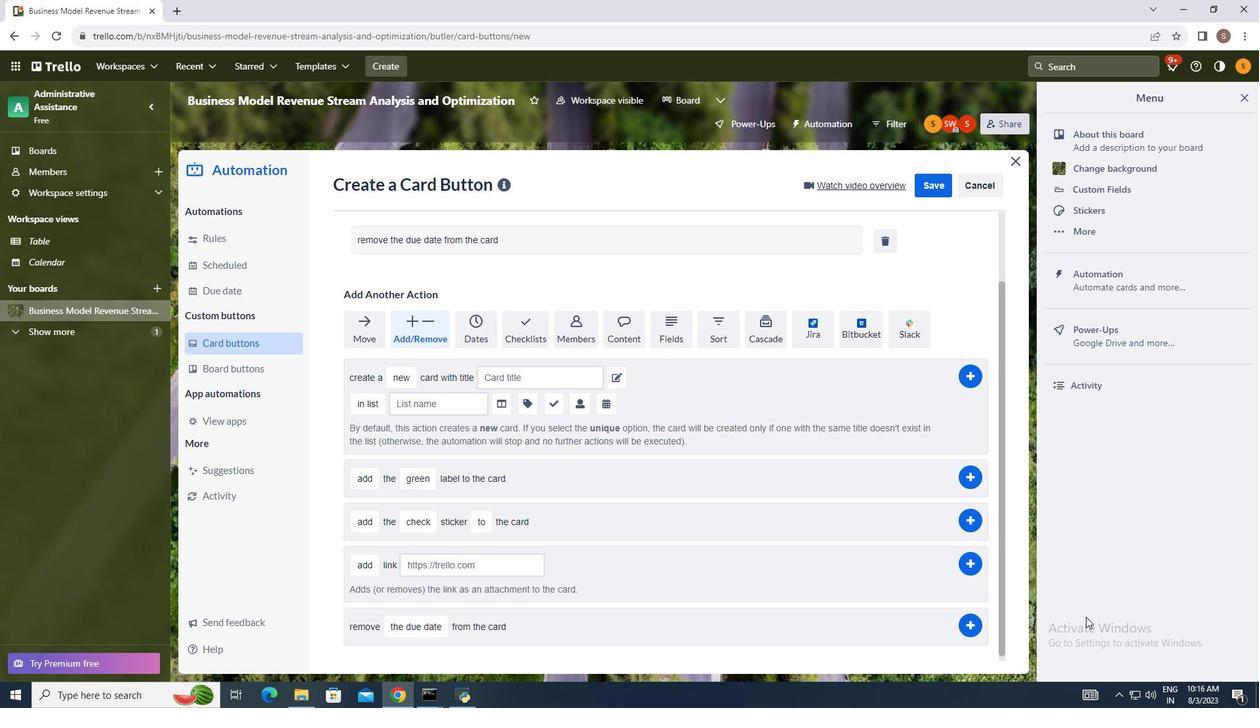 
Action: Mouse moved to (1086, 616)
Screenshot: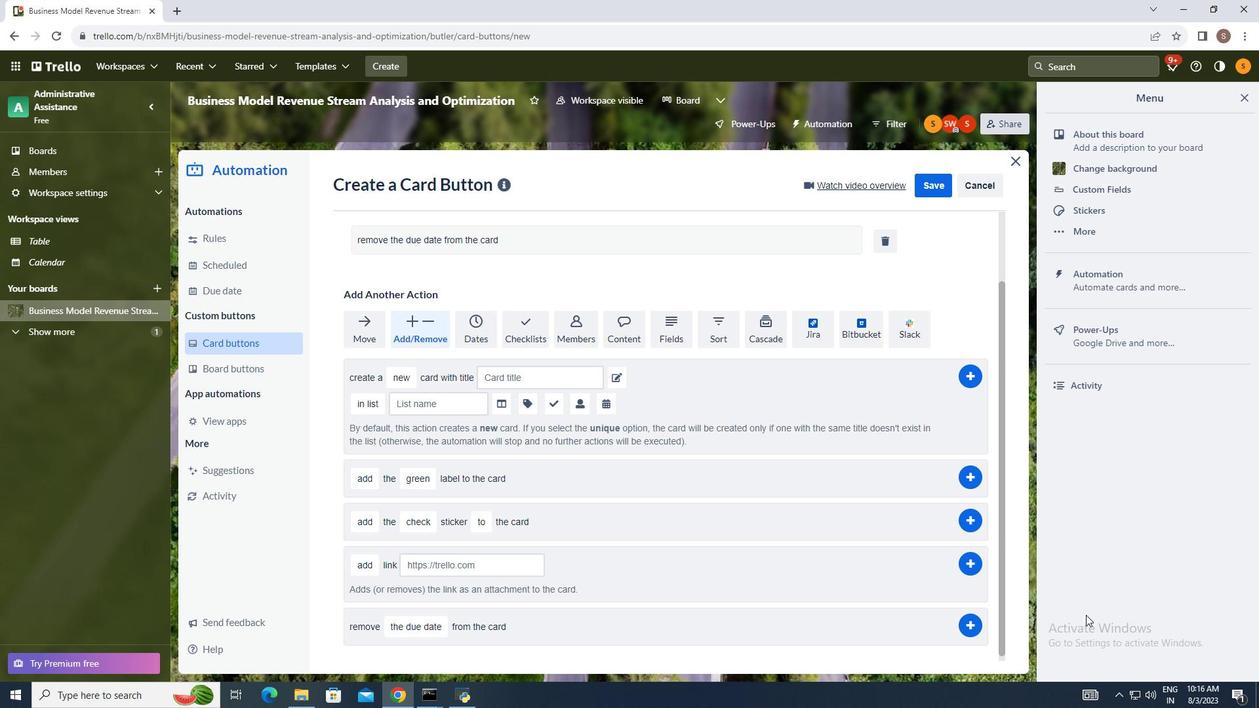 
